Task: Send an email with the signature Aiden Davis with the subject 'Meeting invitation' and the message 'I am following up on our previous conversation.' from softage.1@softage.net to softage.3@softage.net and softage.4@softage.net with an attached document Contract.pdf
Action: Mouse moved to (138, 150)
Screenshot: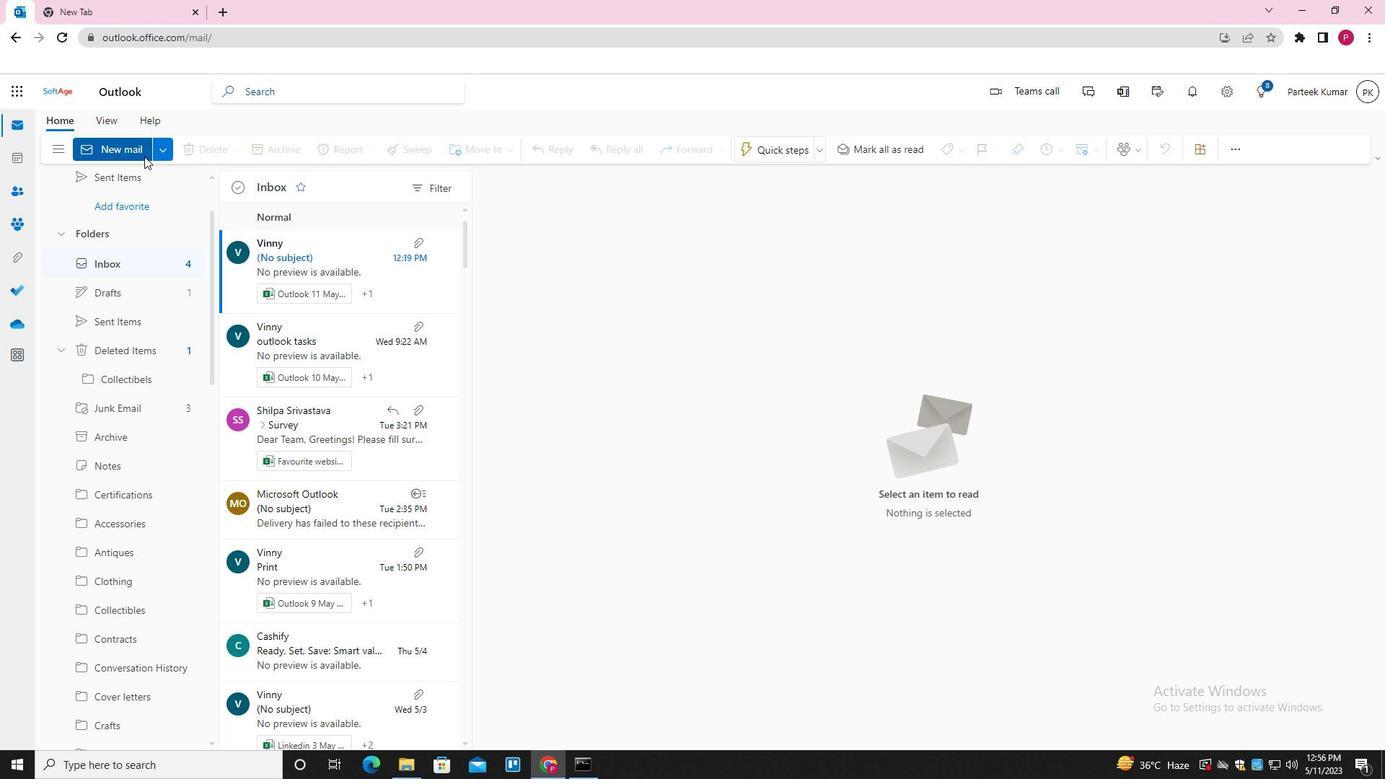 
Action: Mouse pressed left at (138, 150)
Screenshot: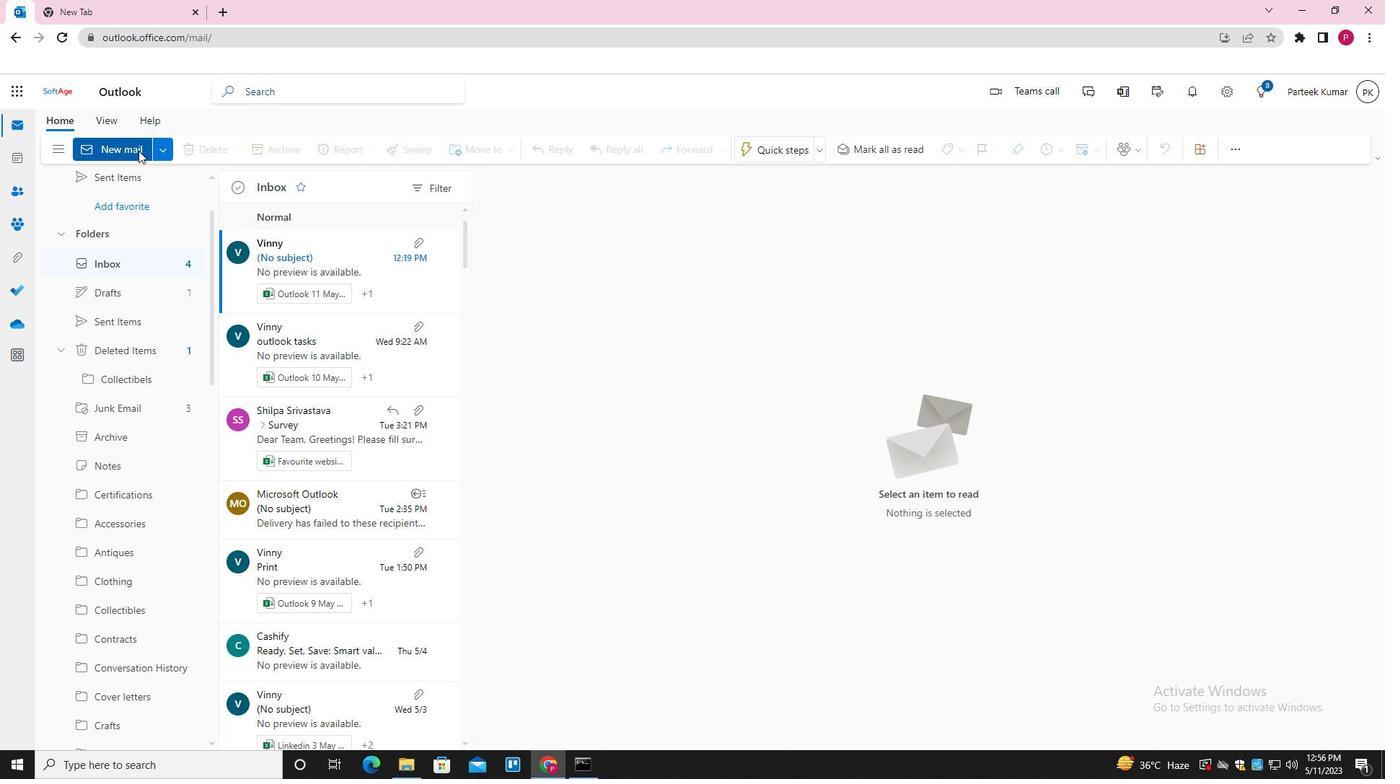 
Action: Mouse moved to (592, 363)
Screenshot: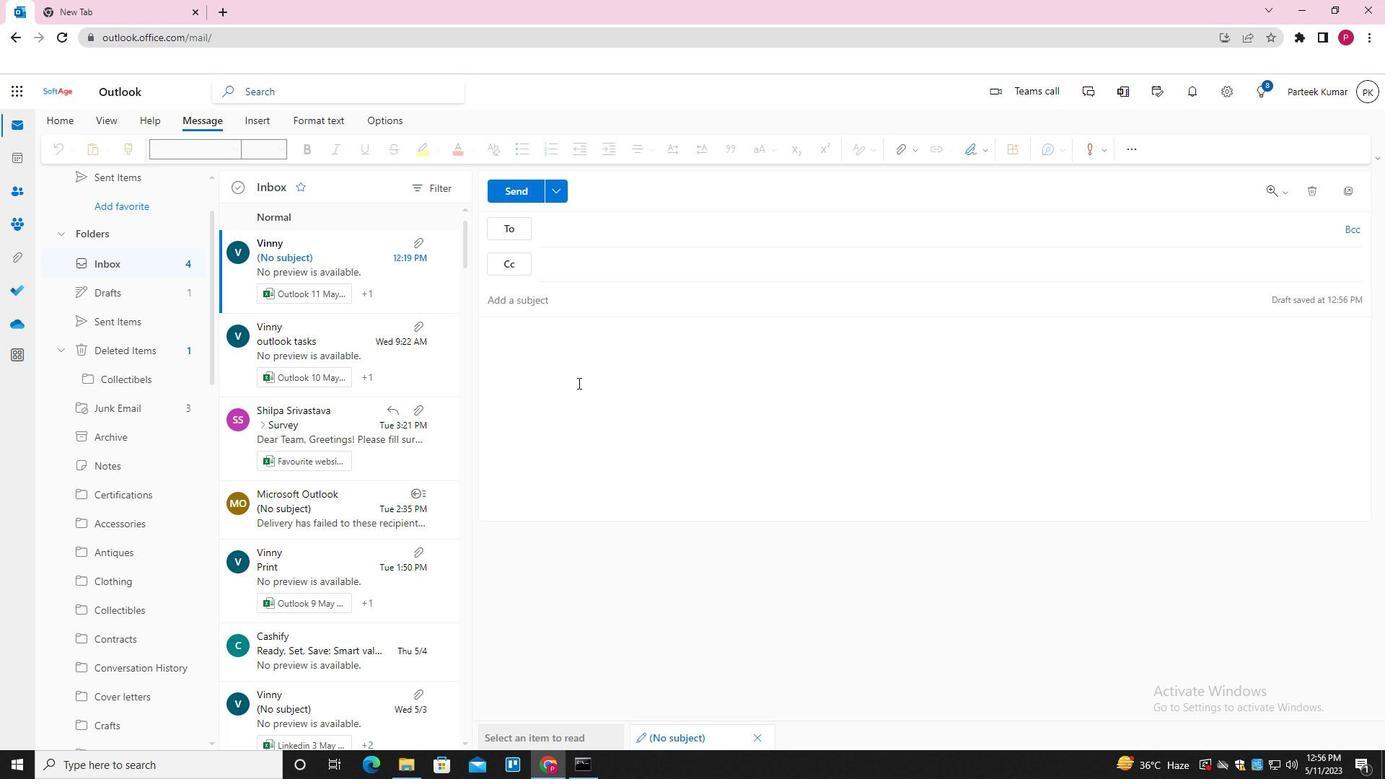 
Action: Mouse pressed left at (592, 363)
Screenshot: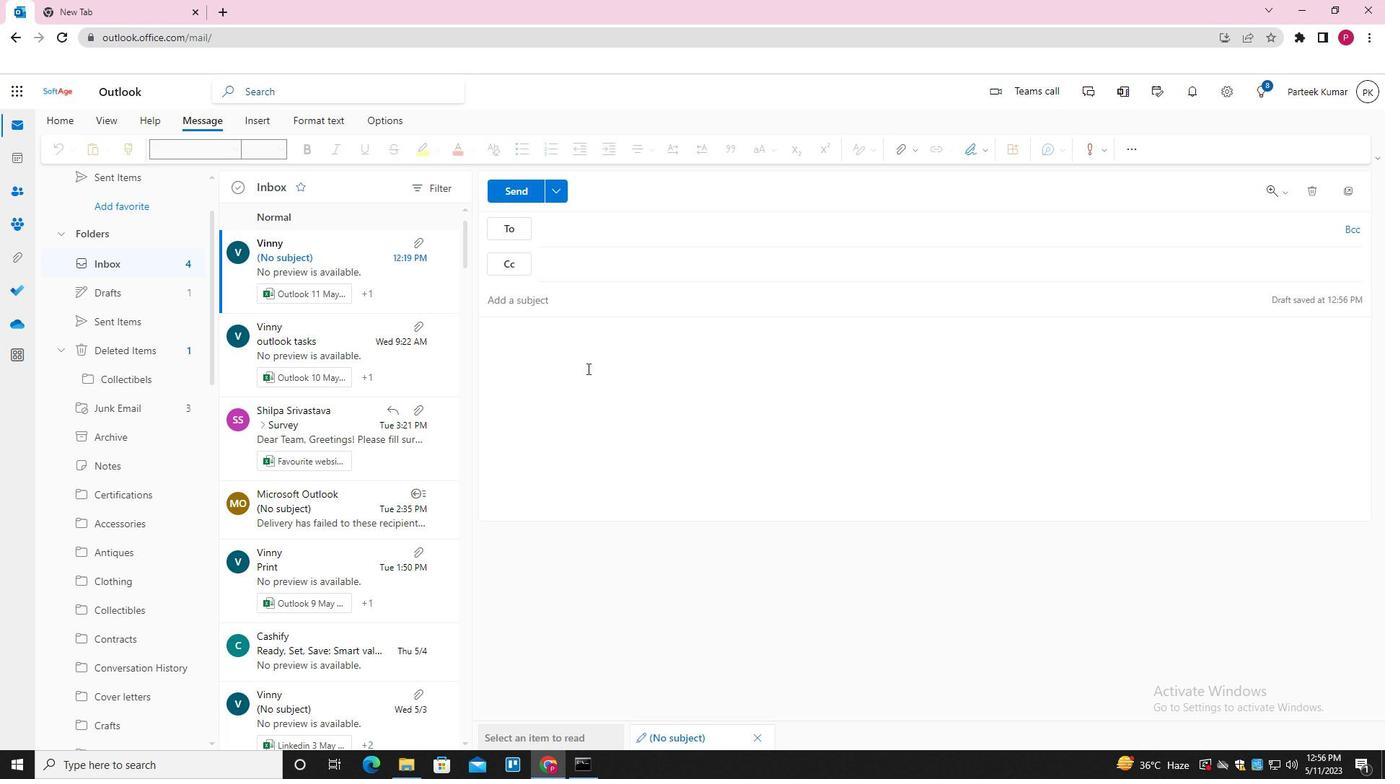 
Action: Mouse moved to (978, 147)
Screenshot: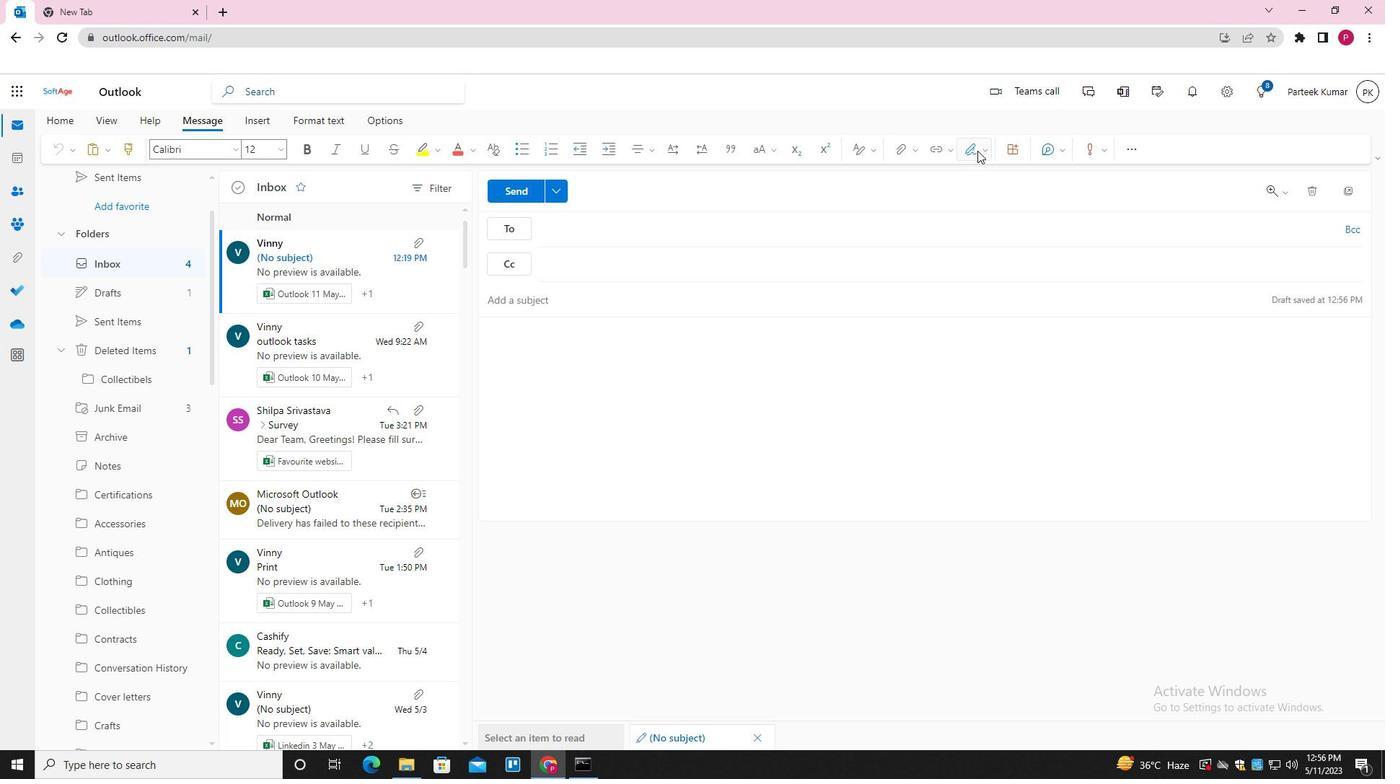 
Action: Mouse pressed left at (978, 147)
Screenshot: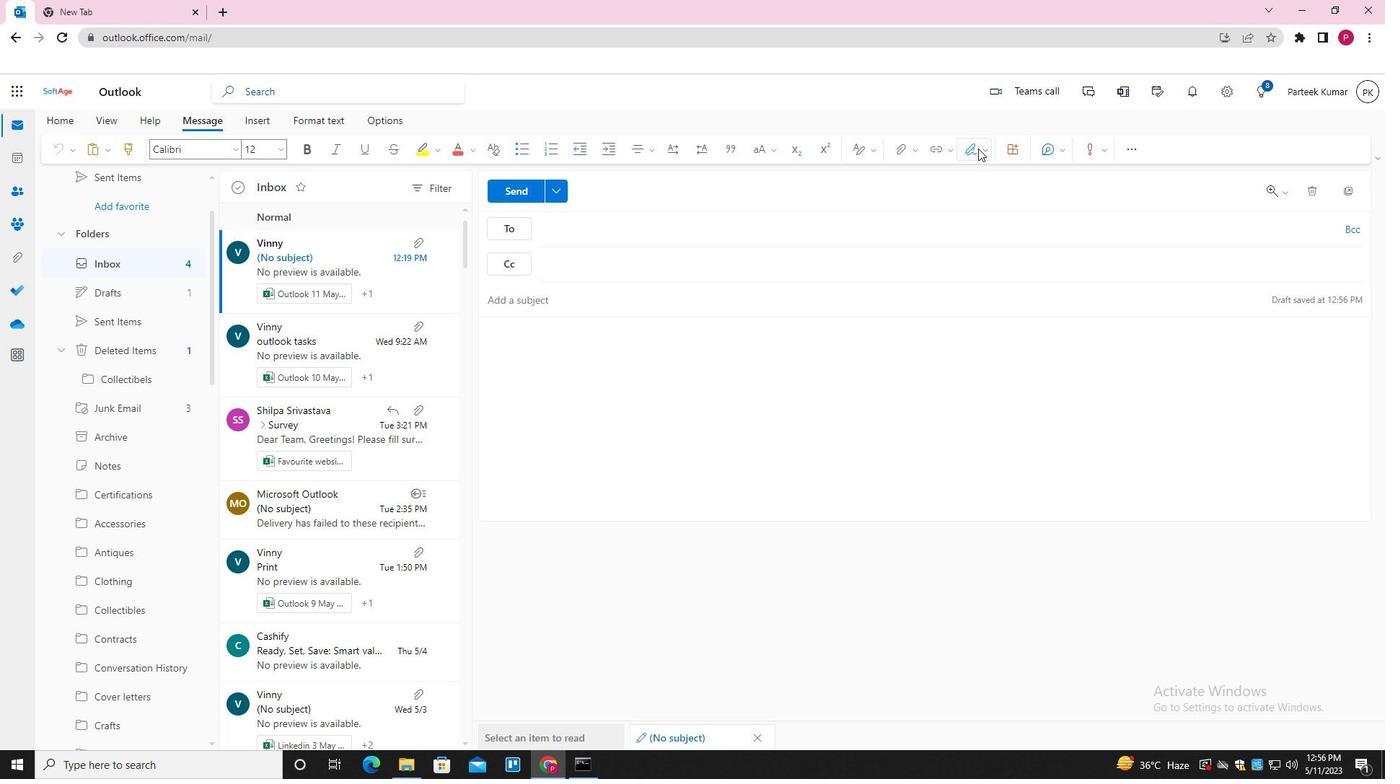 
Action: Mouse moved to (946, 212)
Screenshot: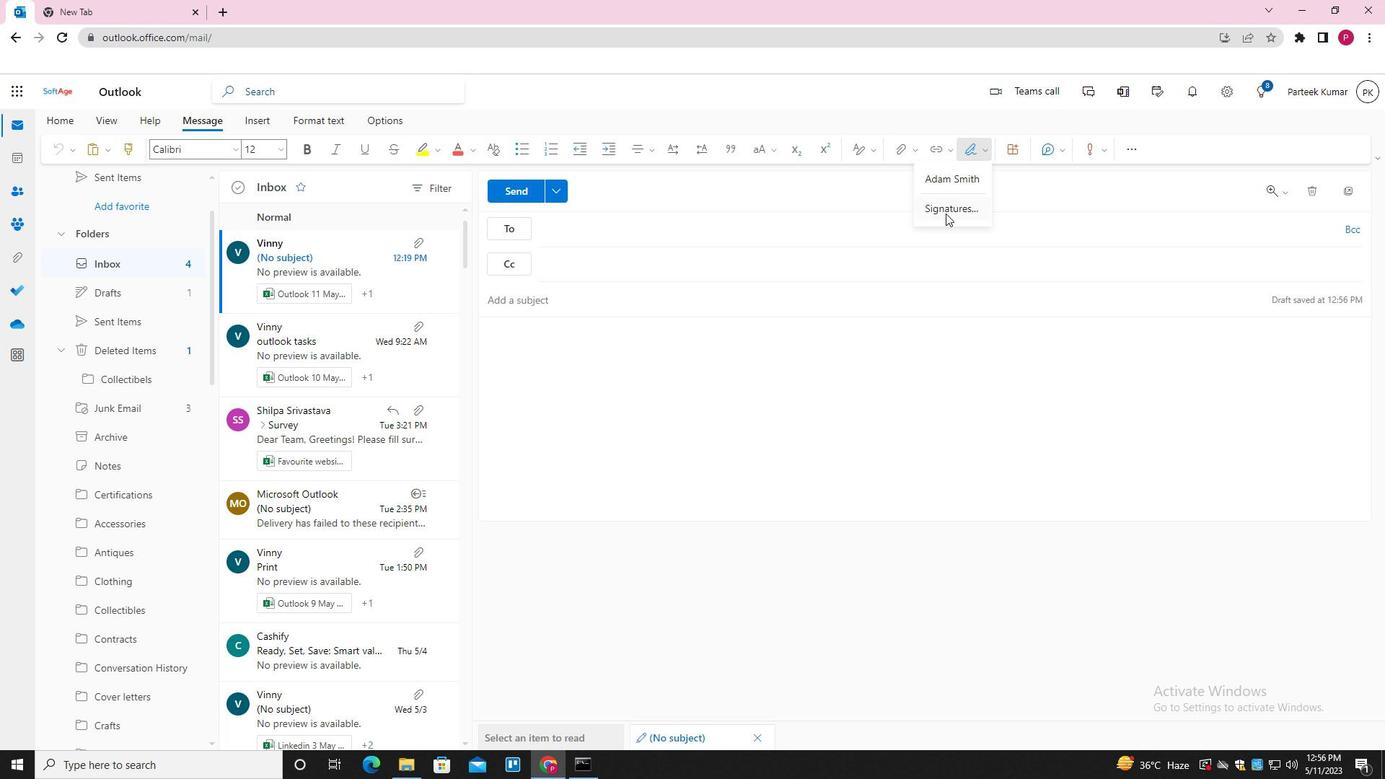 
Action: Mouse pressed left at (946, 212)
Screenshot: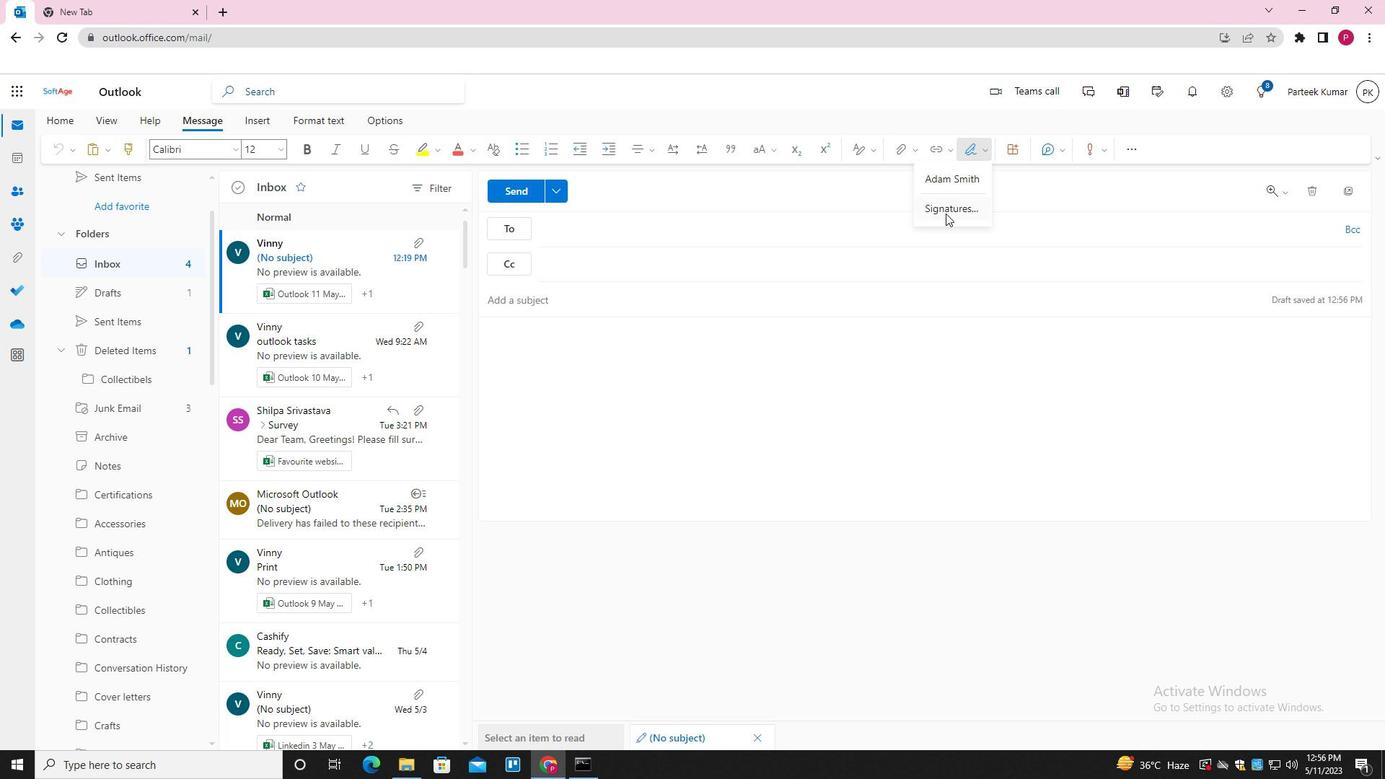 
Action: Mouse moved to (981, 258)
Screenshot: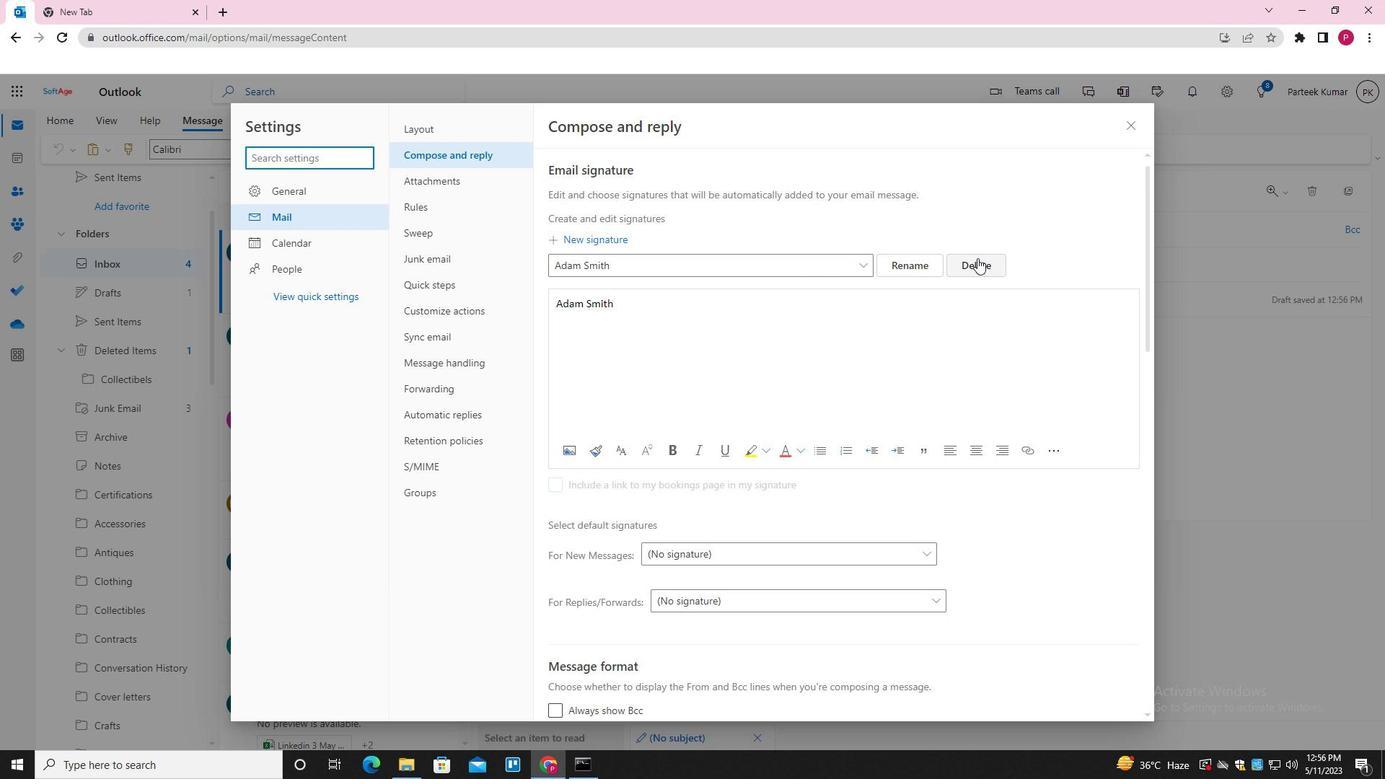 
Action: Mouse pressed left at (981, 258)
Screenshot: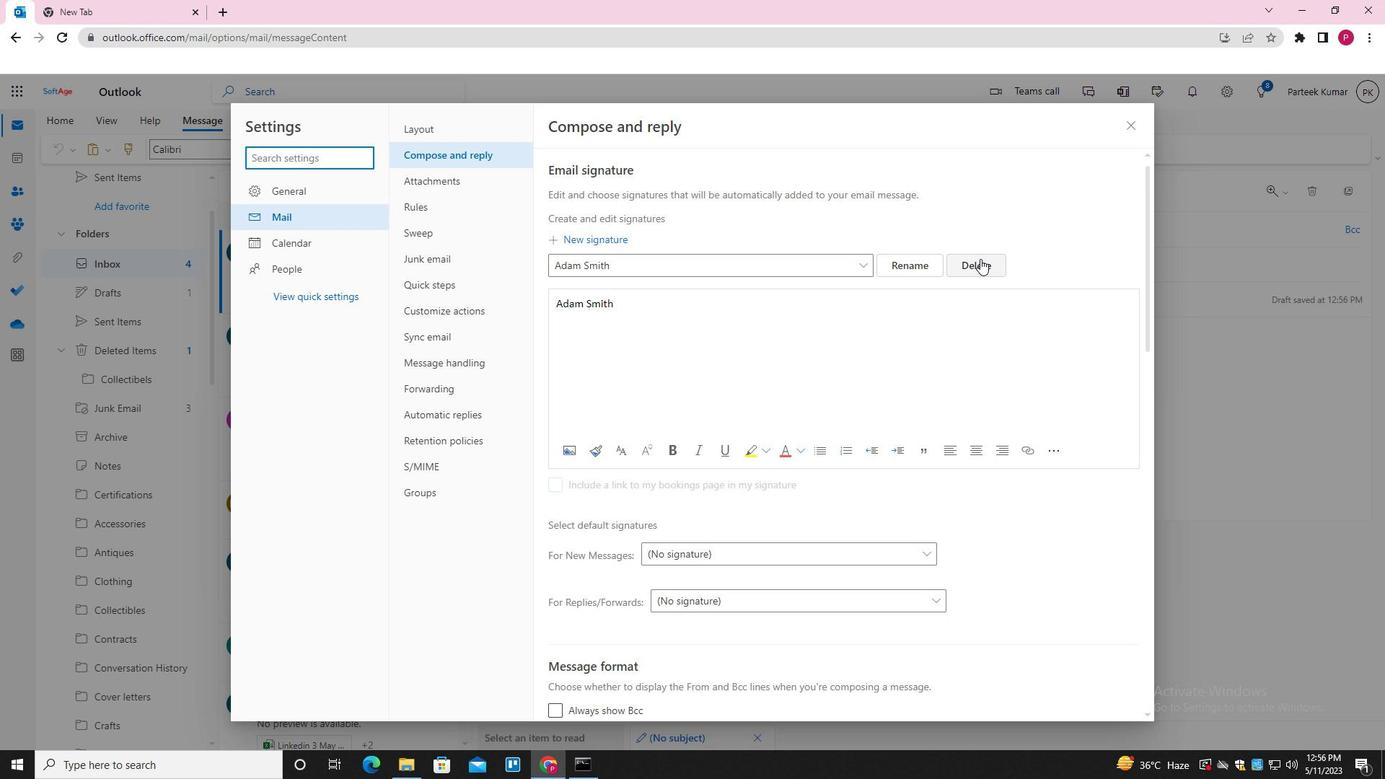 
Action: Mouse moved to (693, 266)
Screenshot: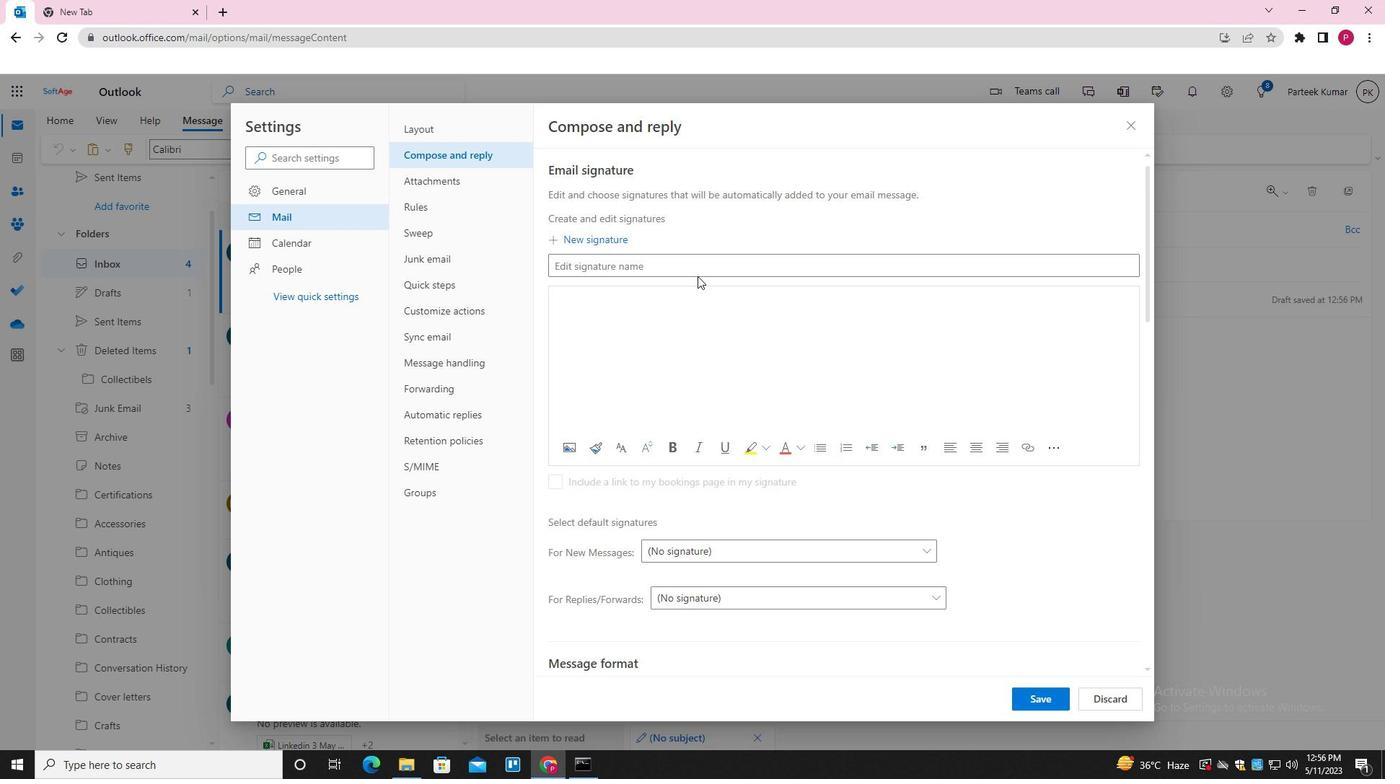 
Action: Mouse pressed left at (693, 266)
Screenshot: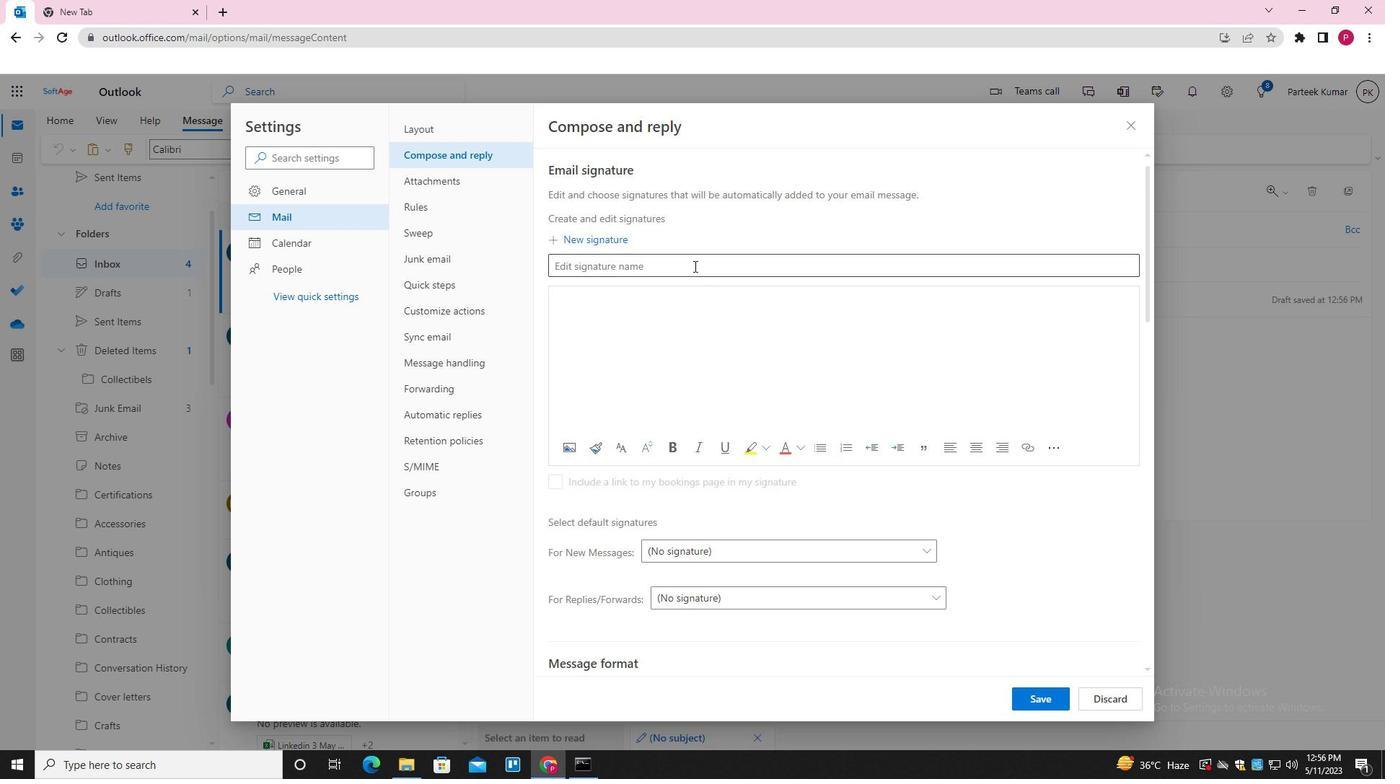 
Action: Key pressed <Key.shift>AIDEN<Key.space><Key.shift>DAVIS<Key.space>
Screenshot: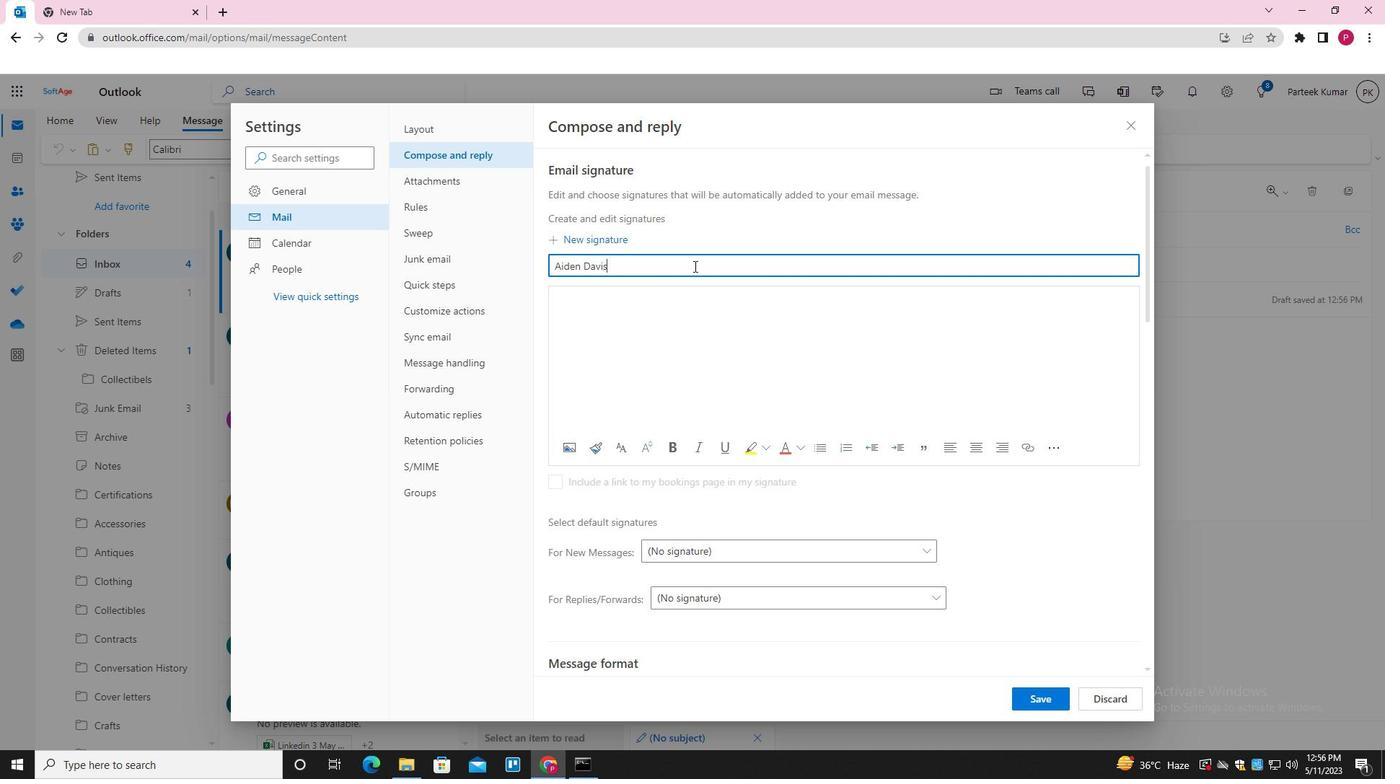 
Action: Mouse moved to (683, 306)
Screenshot: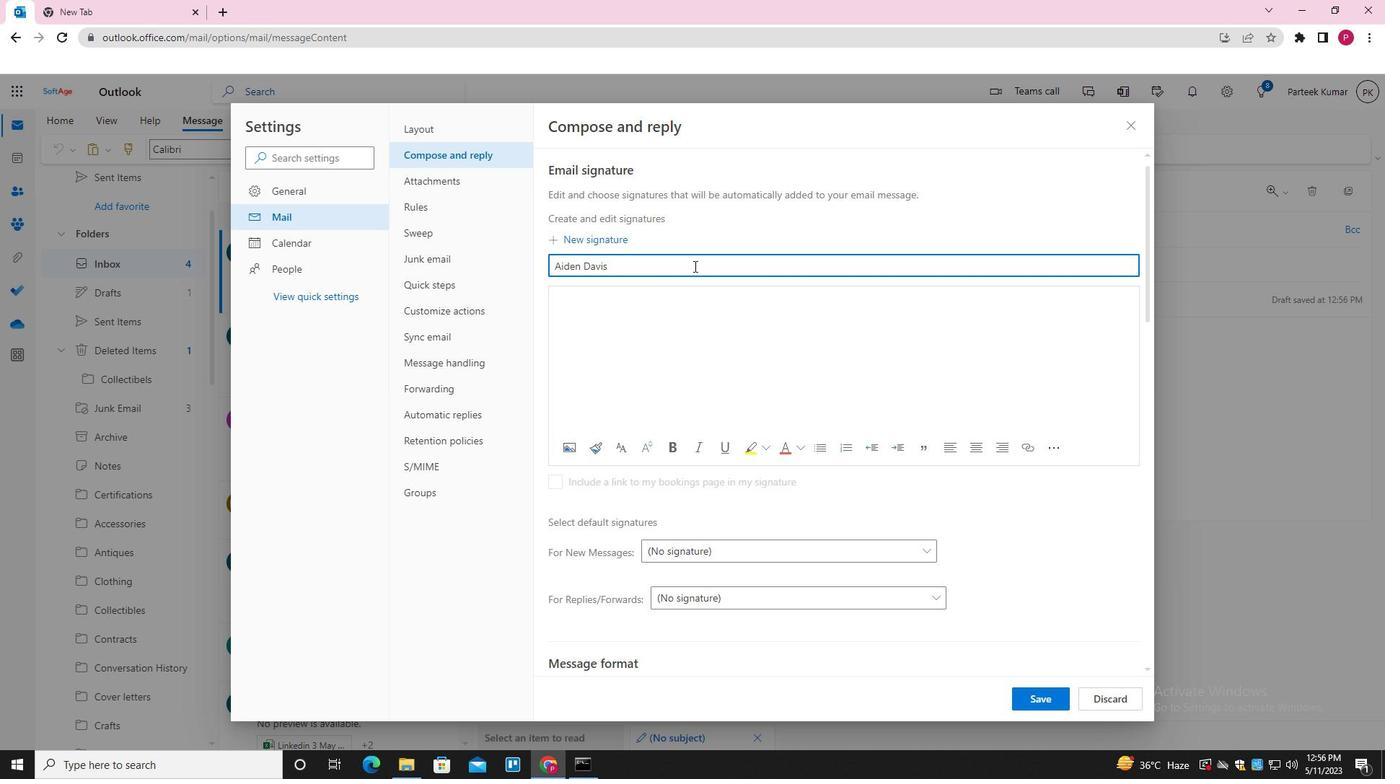 
Action: Mouse pressed left at (683, 306)
Screenshot: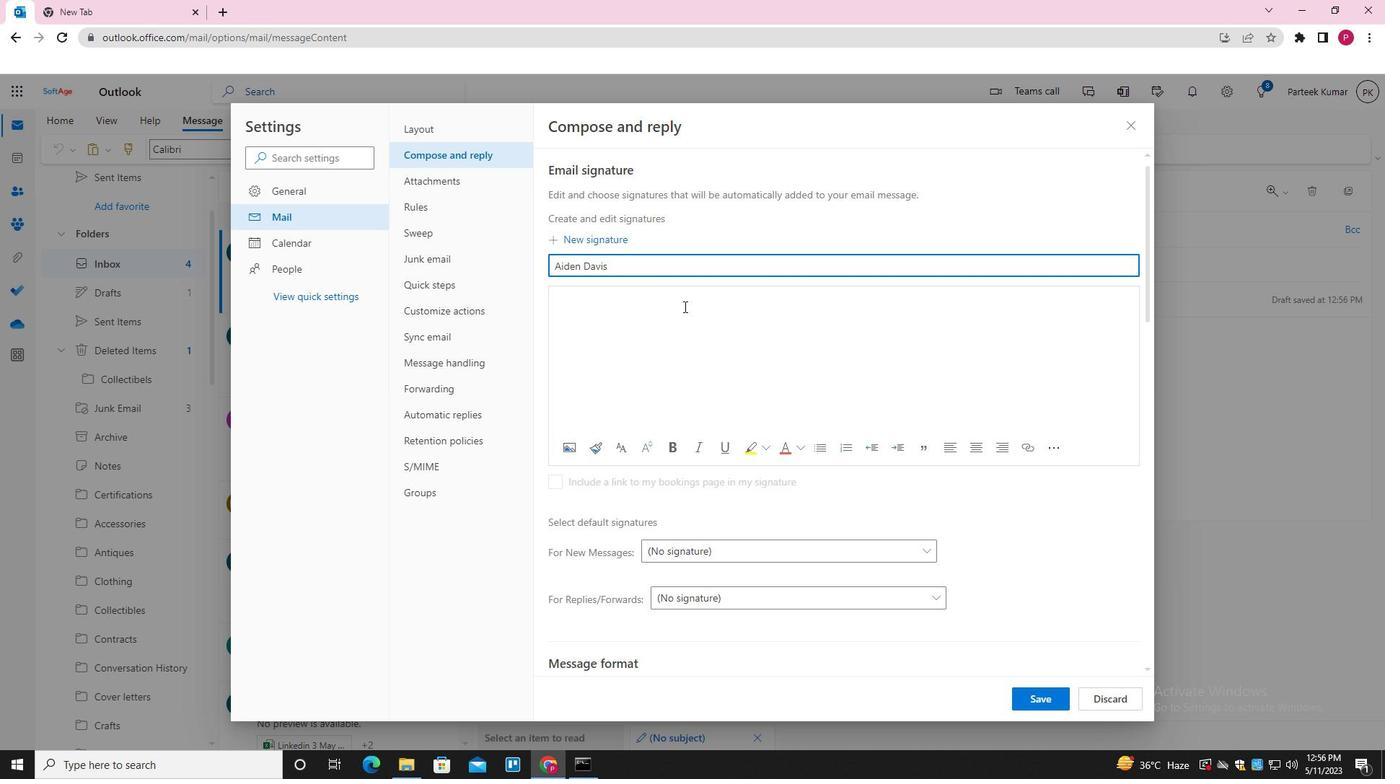 
Action: Key pressed <Key.shift>AIDEN<Key.space><Key.shift>DAVIS<Key.space>
Screenshot: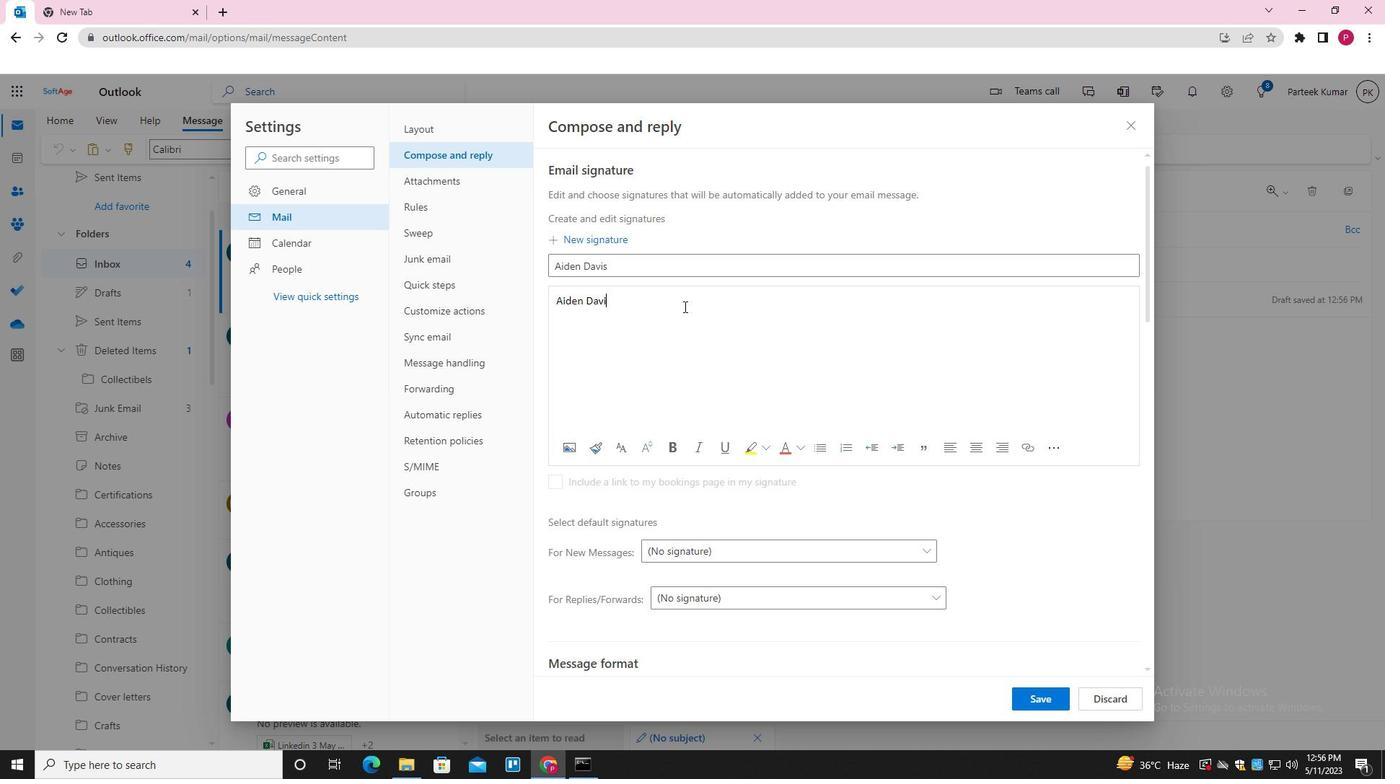 
Action: Mouse moved to (1041, 701)
Screenshot: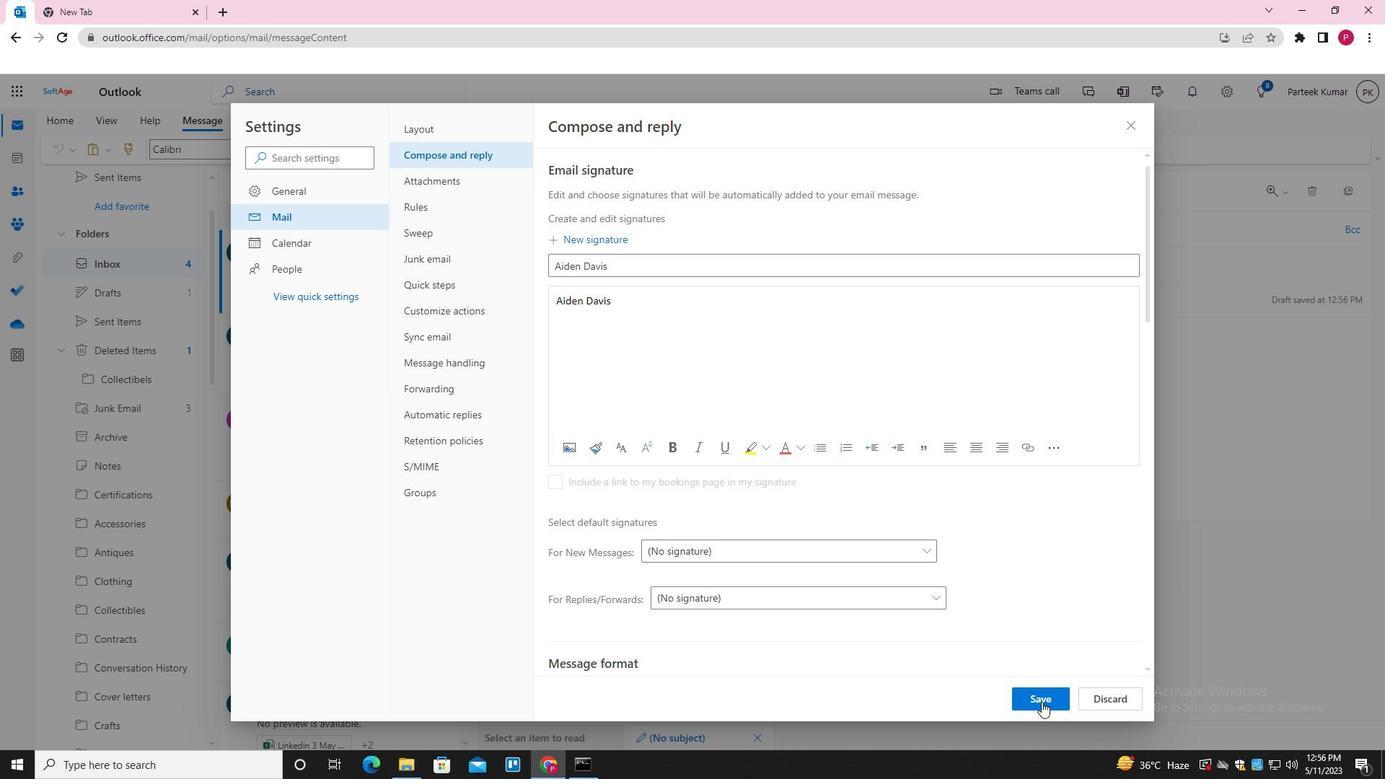 
Action: Mouse pressed left at (1041, 701)
Screenshot: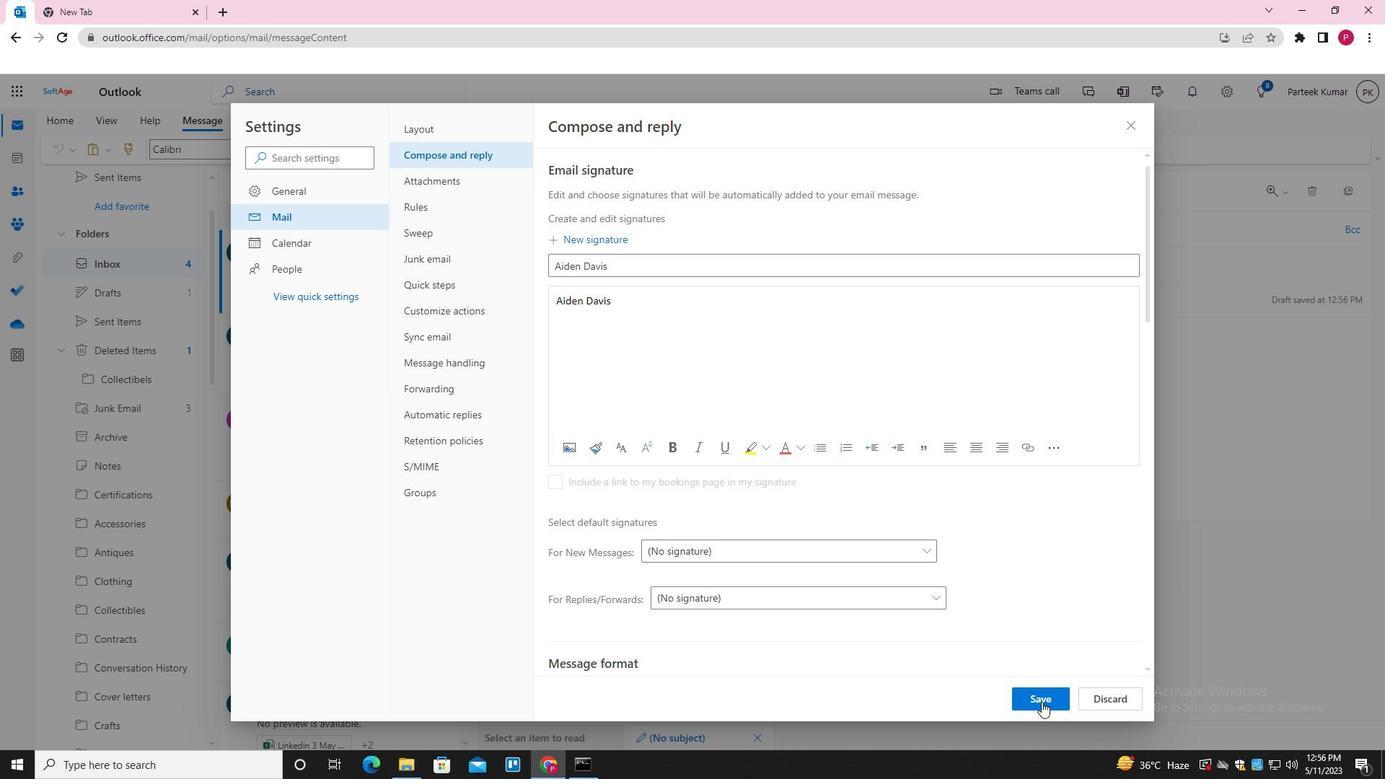 
Action: Mouse moved to (1126, 126)
Screenshot: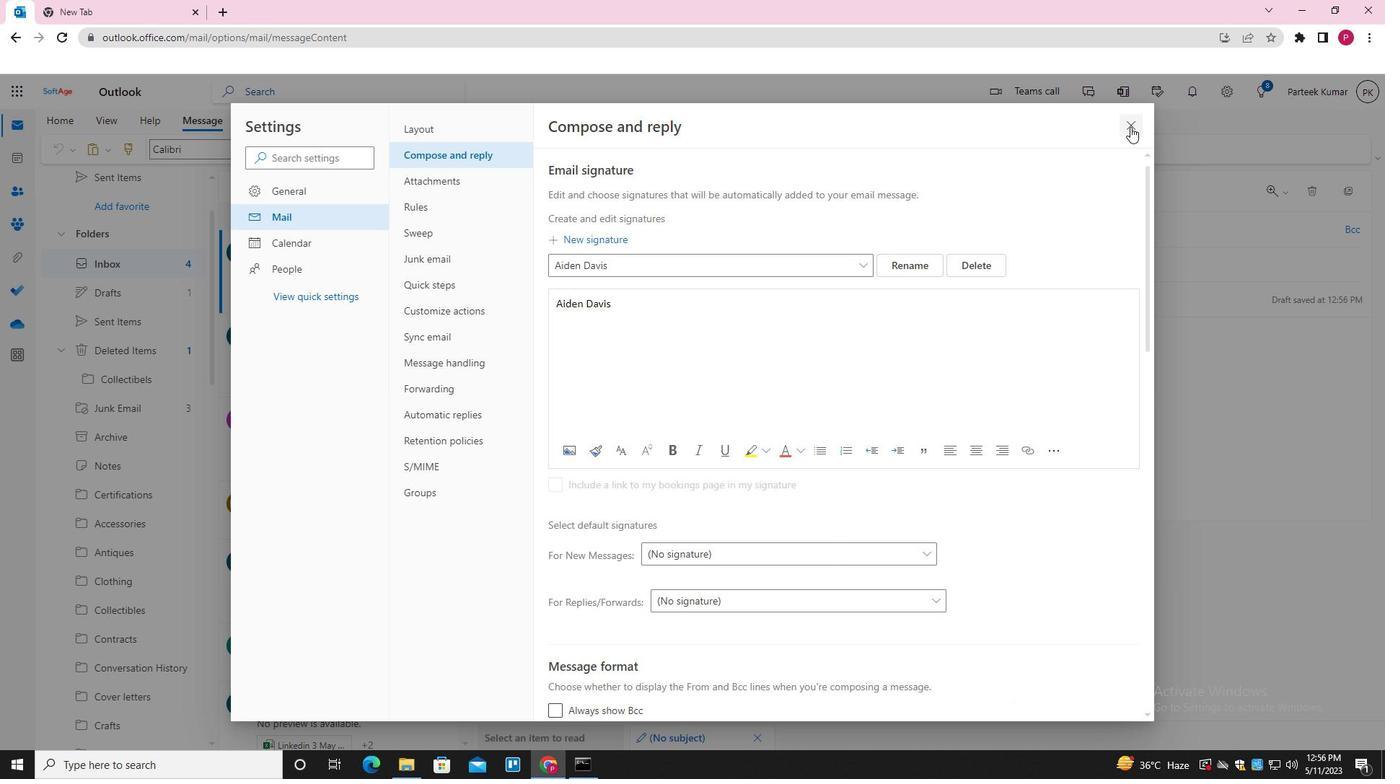 
Action: Mouse pressed left at (1126, 126)
Screenshot: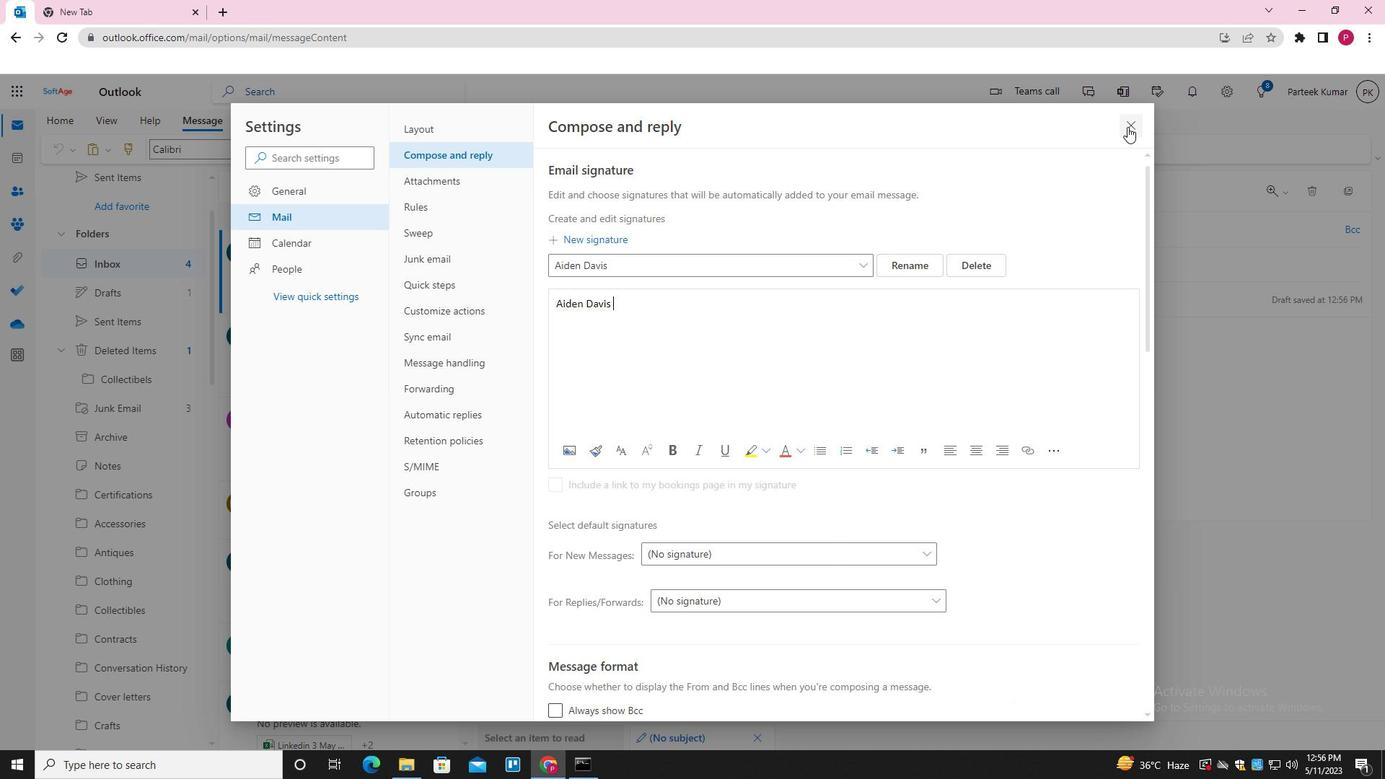 
Action: Mouse moved to (712, 352)
Screenshot: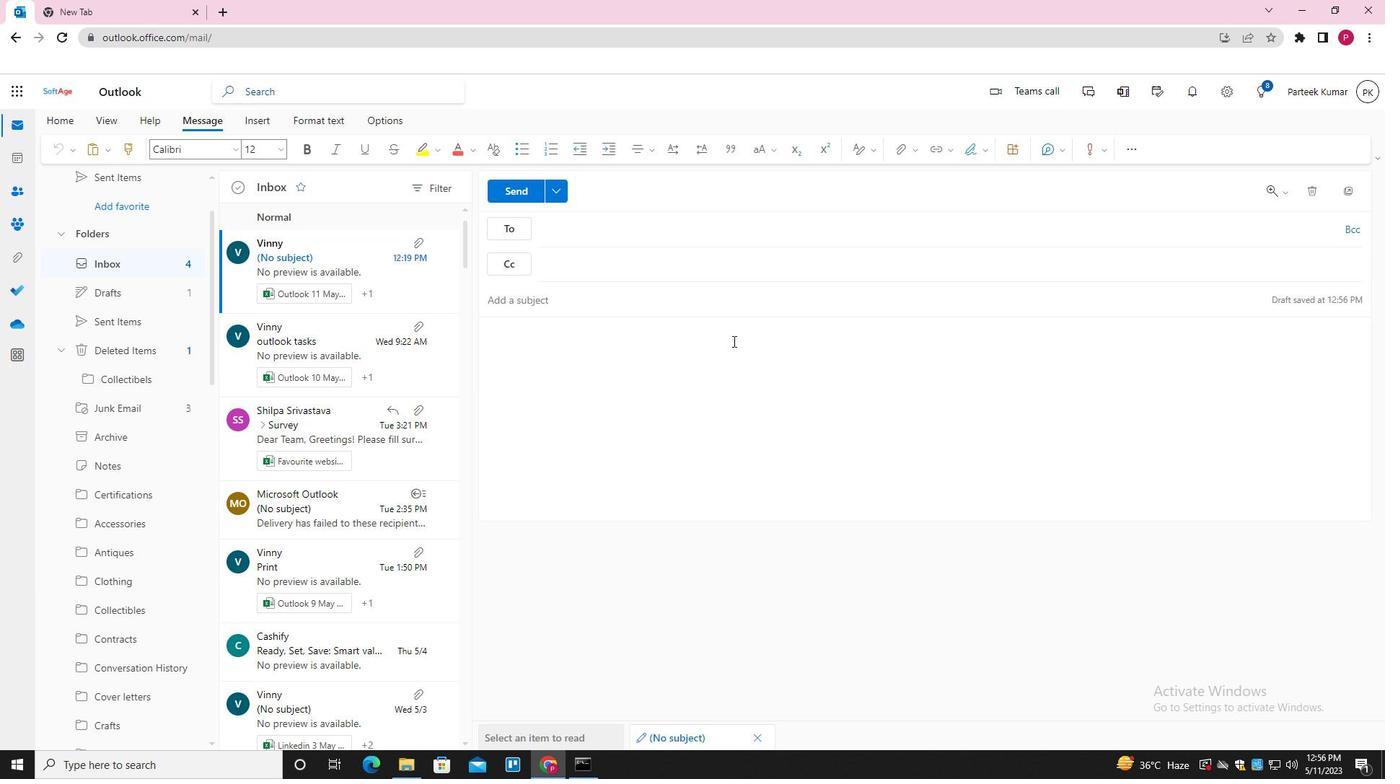 
Action: Mouse pressed left at (712, 352)
Screenshot: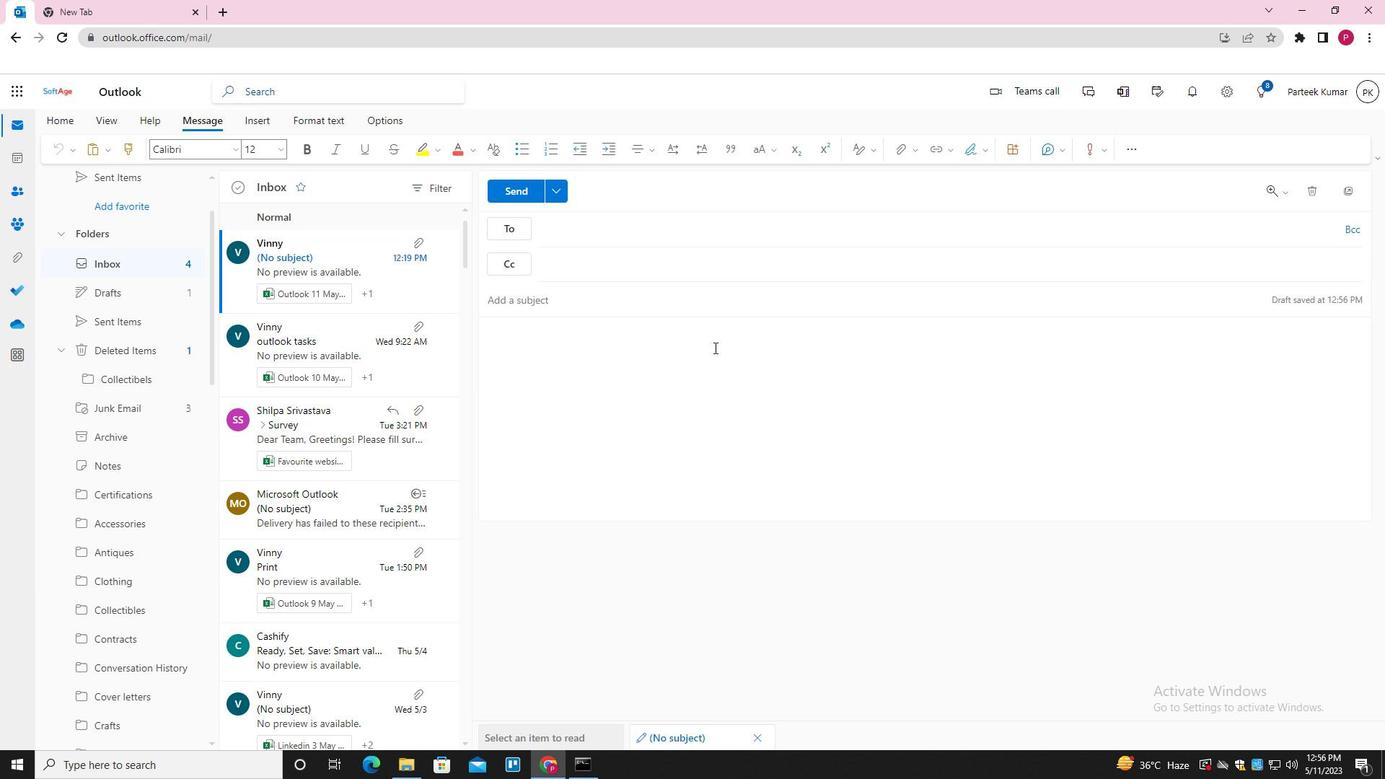 
Action: Mouse moved to (987, 148)
Screenshot: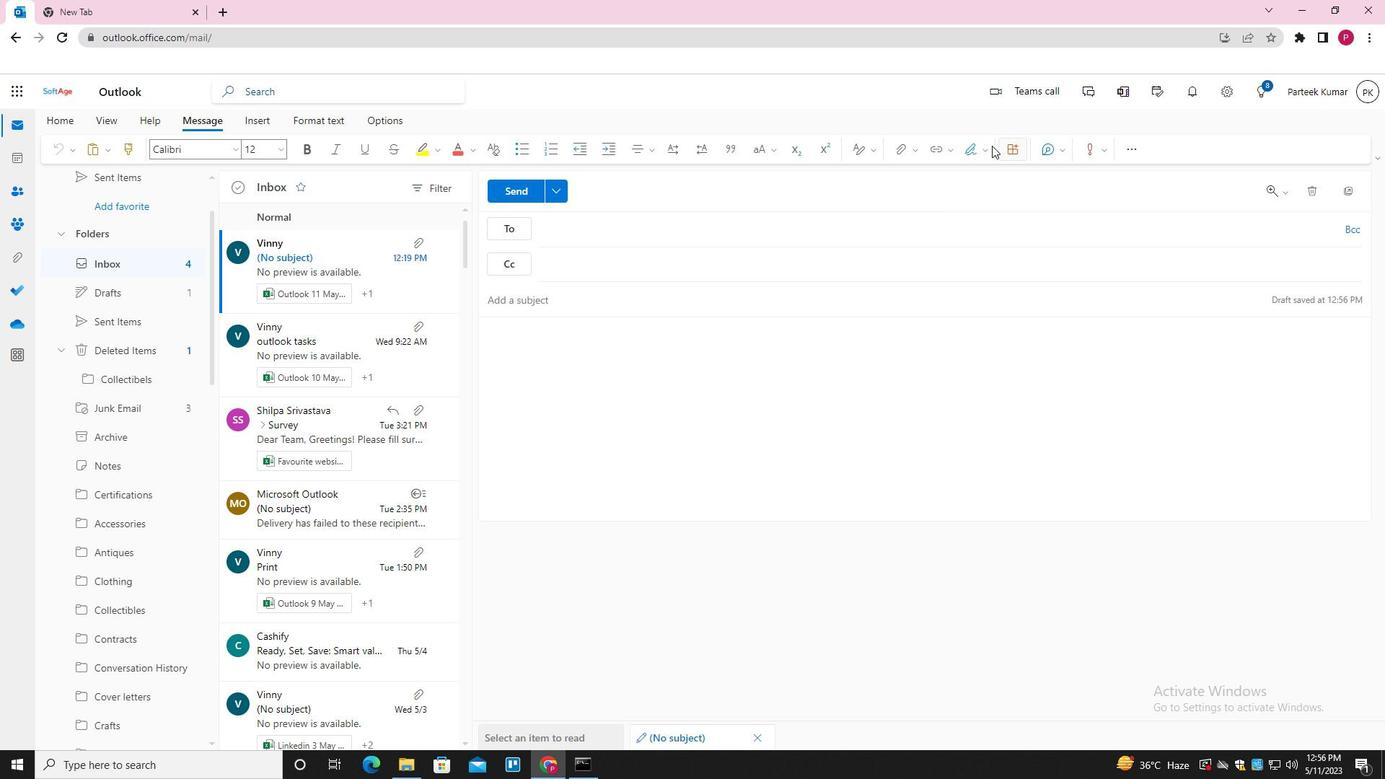 
Action: Mouse pressed left at (987, 148)
Screenshot: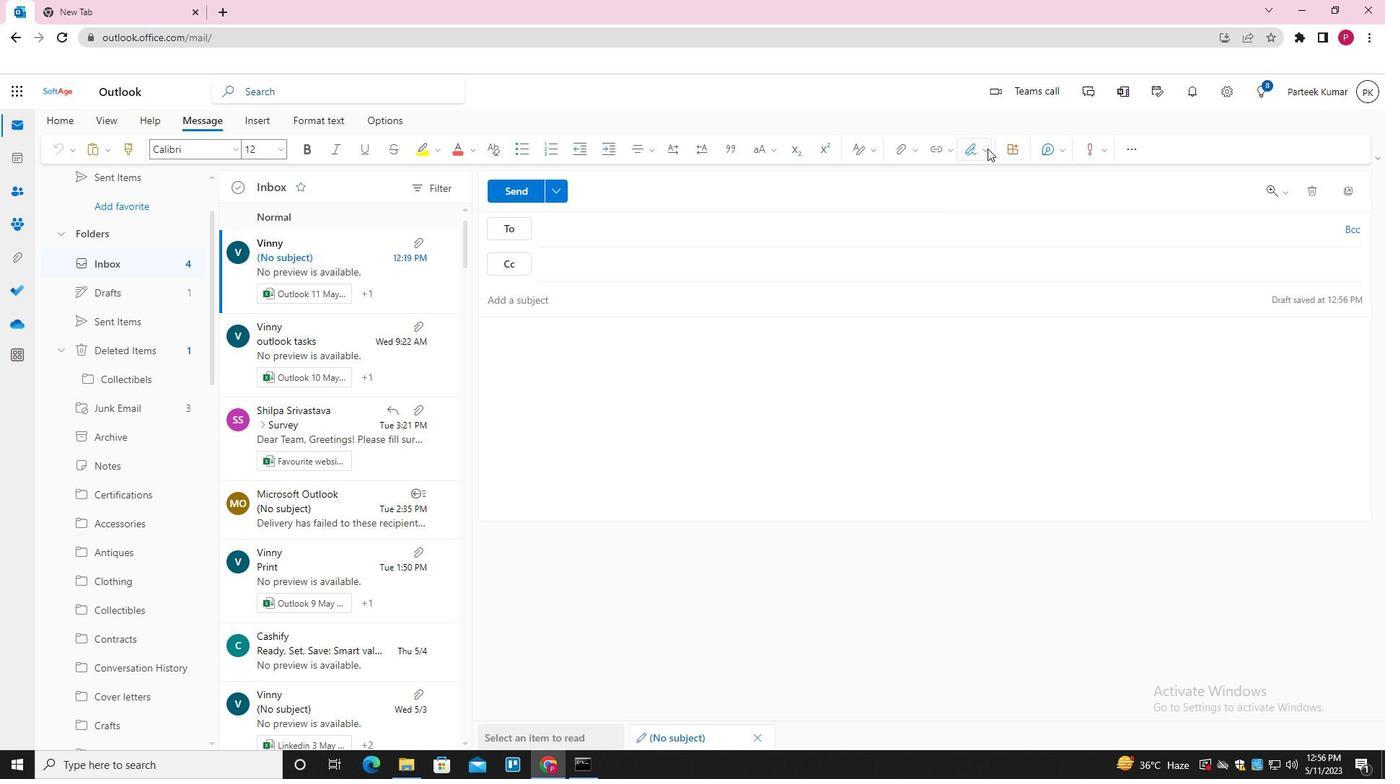 
Action: Mouse moved to (958, 181)
Screenshot: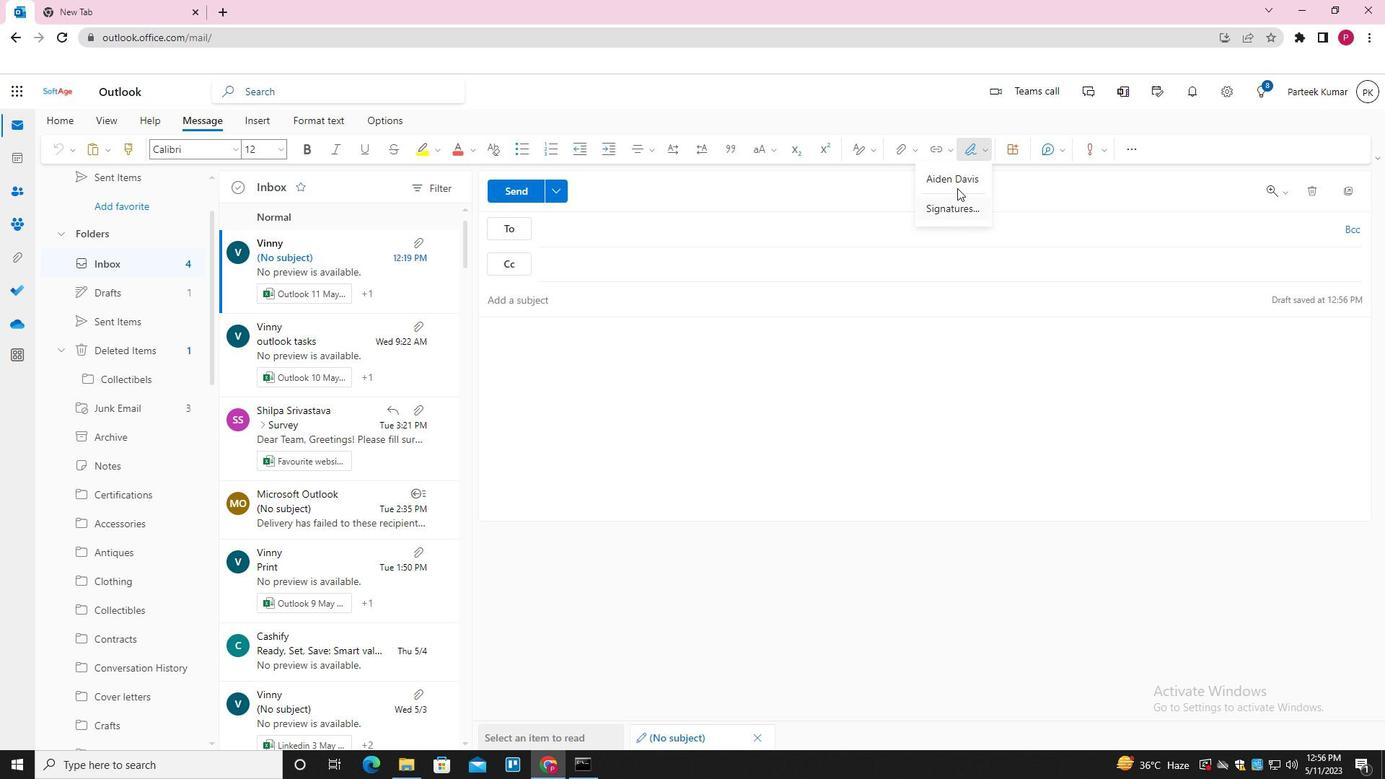 
Action: Mouse pressed left at (958, 181)
Screenshot: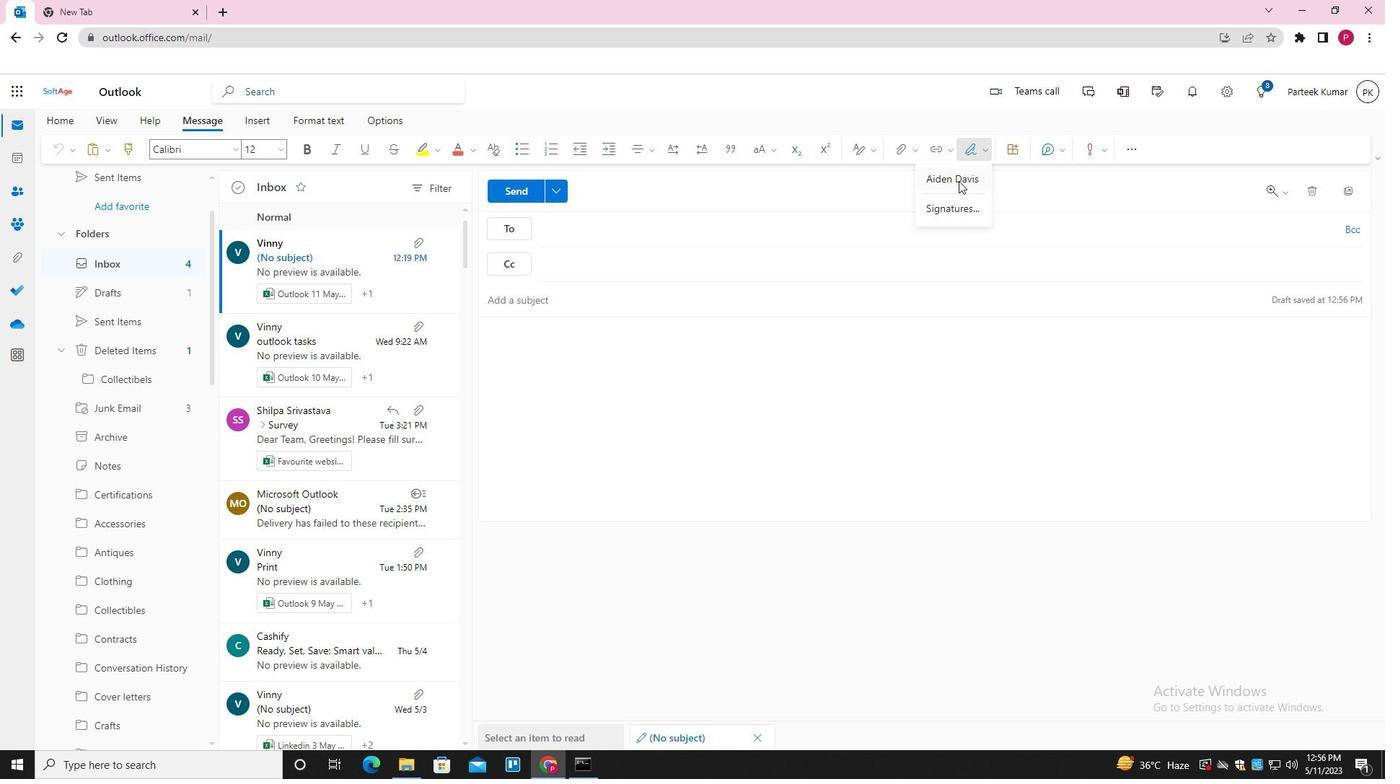 
Action: Mouse moved to (561, 302)
Screenshot: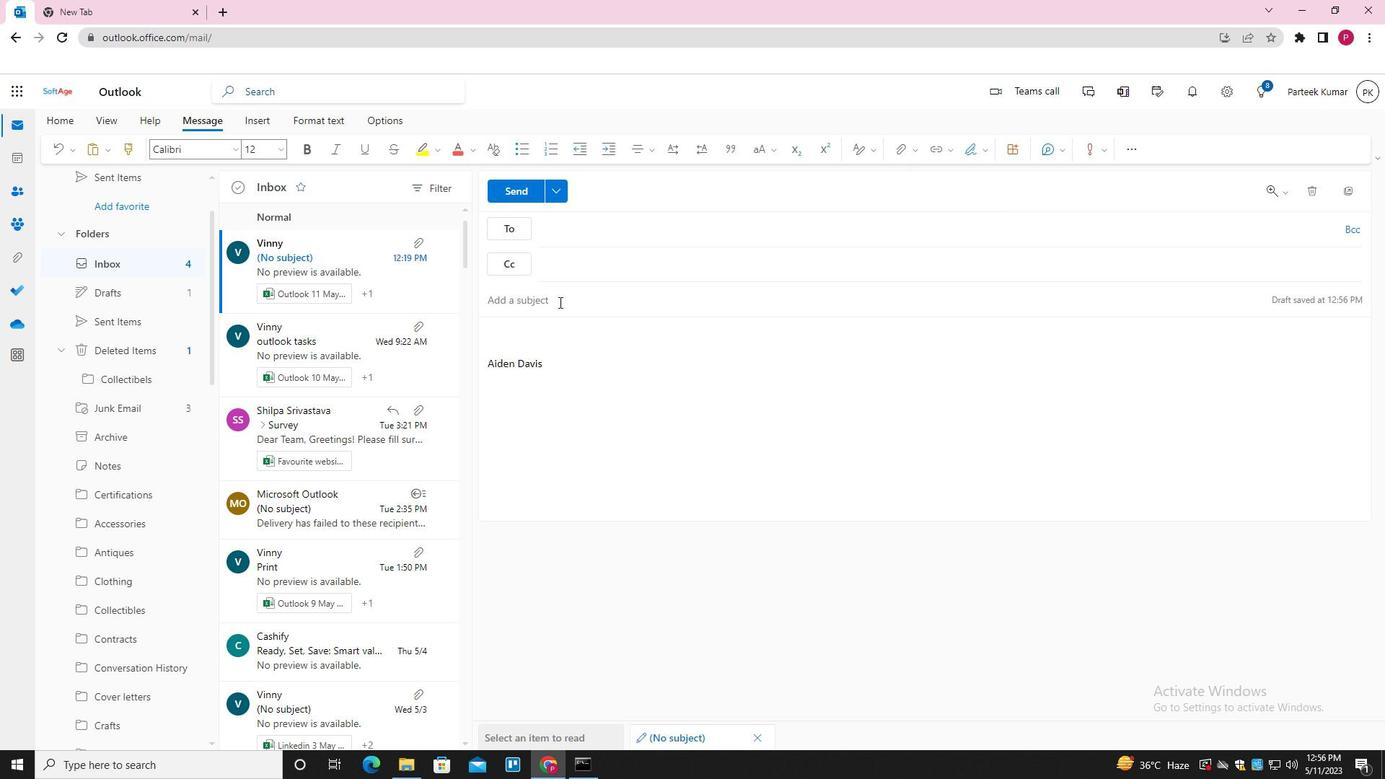 
Action: Mouse pressed left at (561, 302)
Screenshot: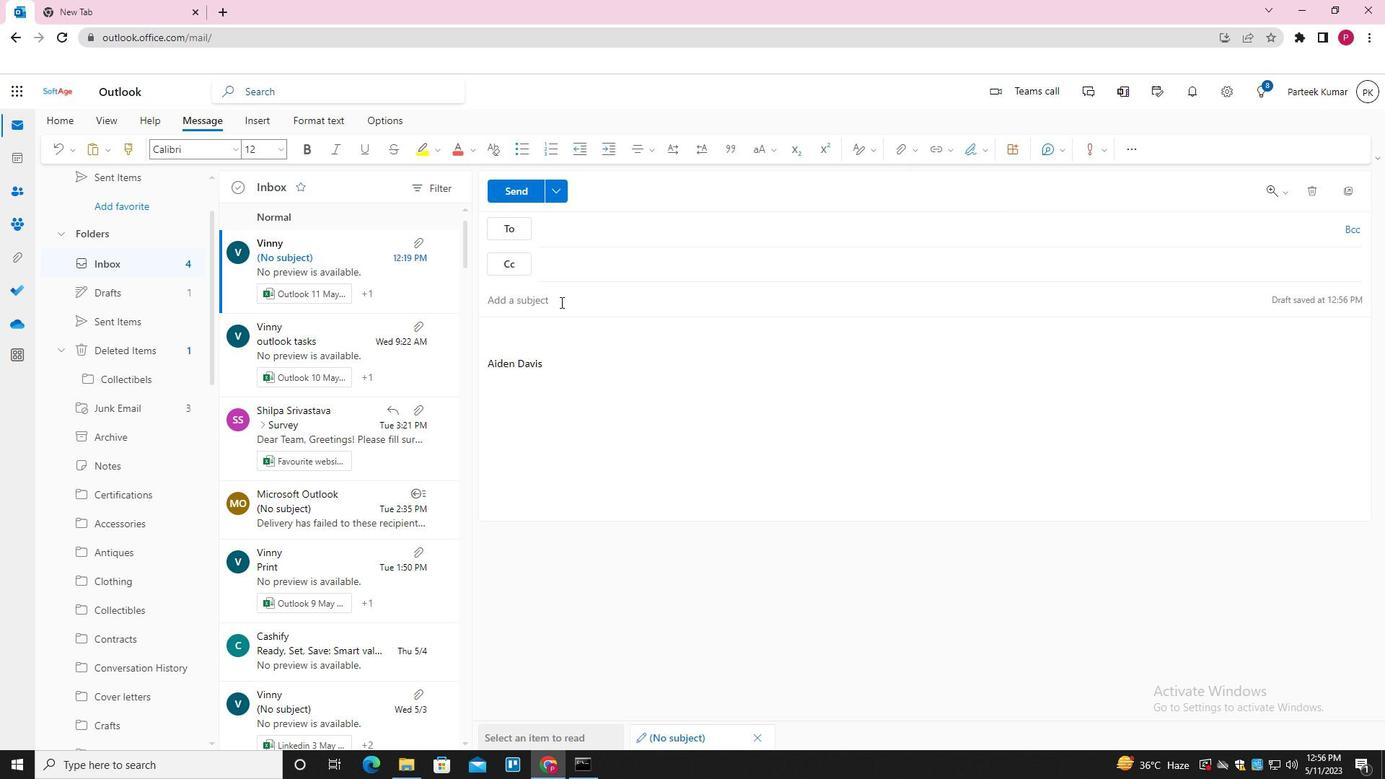 
Action: Key pressed <Key.shift>MEETING<Key.space>INVITATION
Screenshot: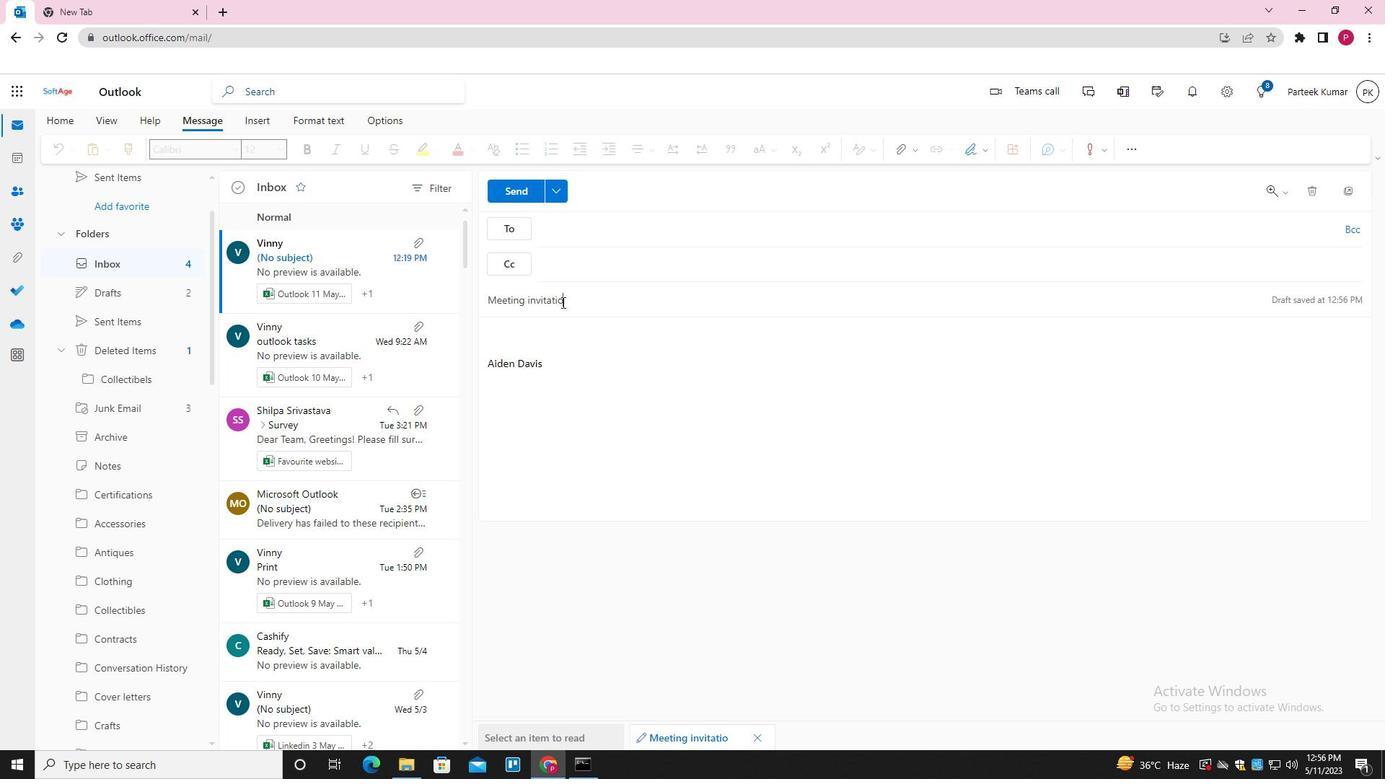 
Action: Mouse moved to (569, 341)
Screenshot: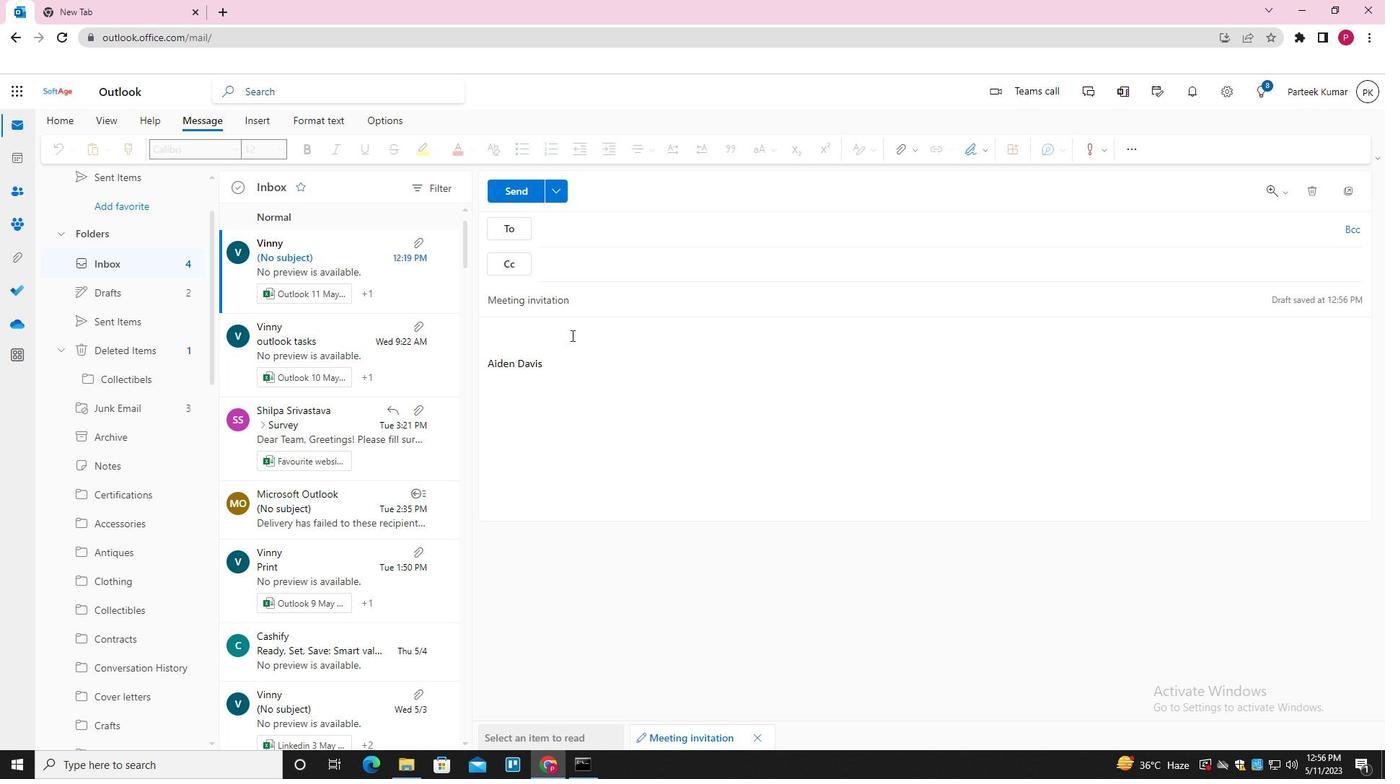 
Action: Mouse pressed left at (569, 341)
Screenshot: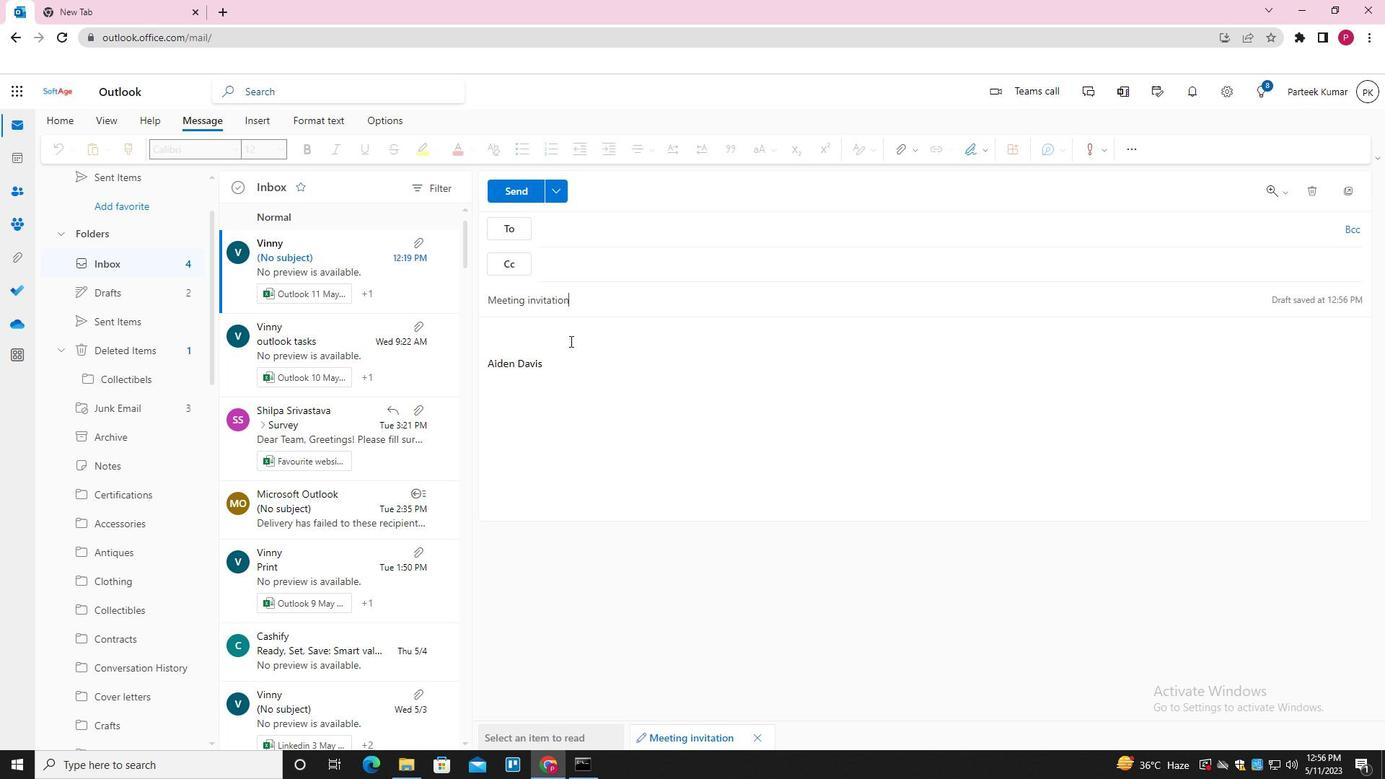 
Action: Mouse moved to (569, 338)
Screenshot: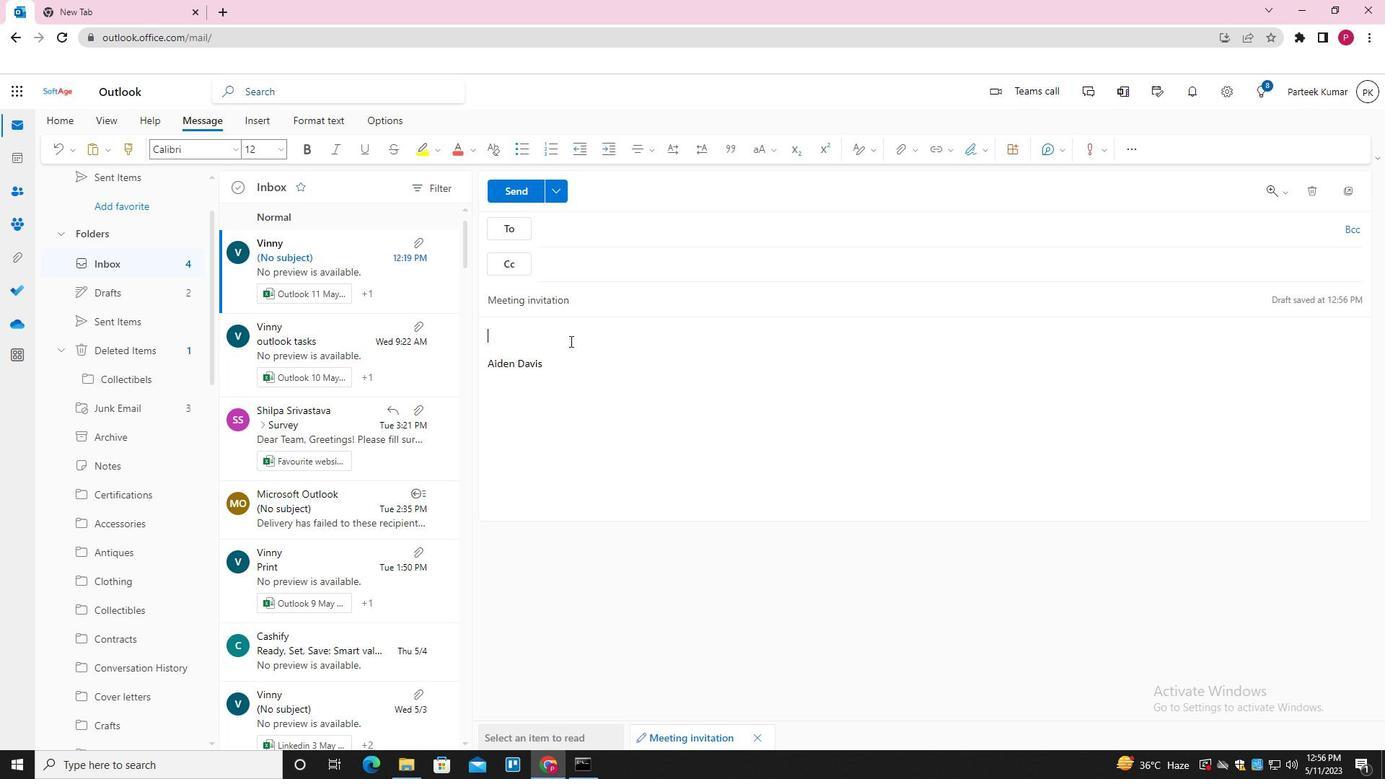 
Action: Key pressed <Key.shift>I<Key.space>AM<Key.space>FOLLOE<Key.backspace>WING<Key.space>UP<Key.space>ON<Key.space>YOUR<Key.space><Key.backspace><Key.backspace><Key.backspace><Key.backspace><Key.backspace>OUR<Key.space>PREVIOUS<Key.space>CONVERSATION<Key.space>
Screenshot: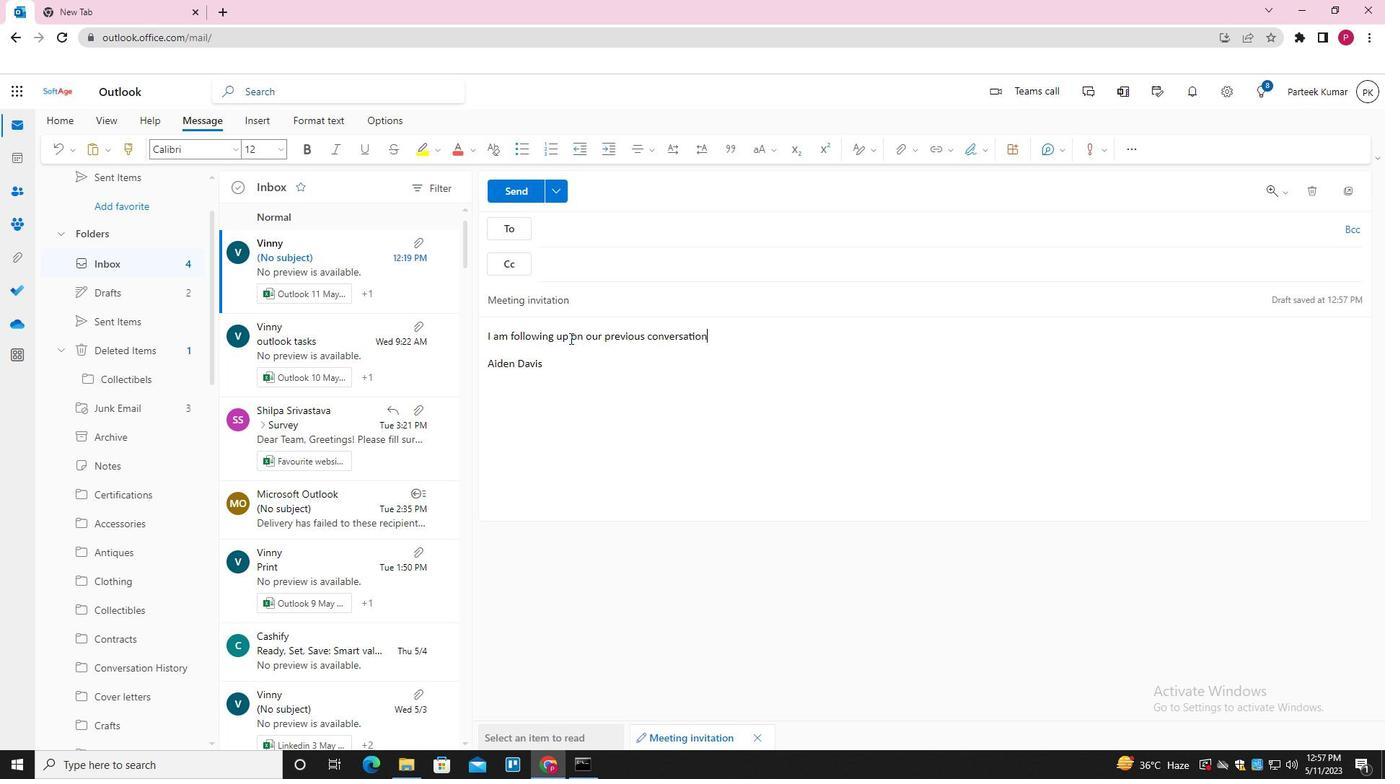 
Action: Mouse moved to (626, 227)
Screenshot: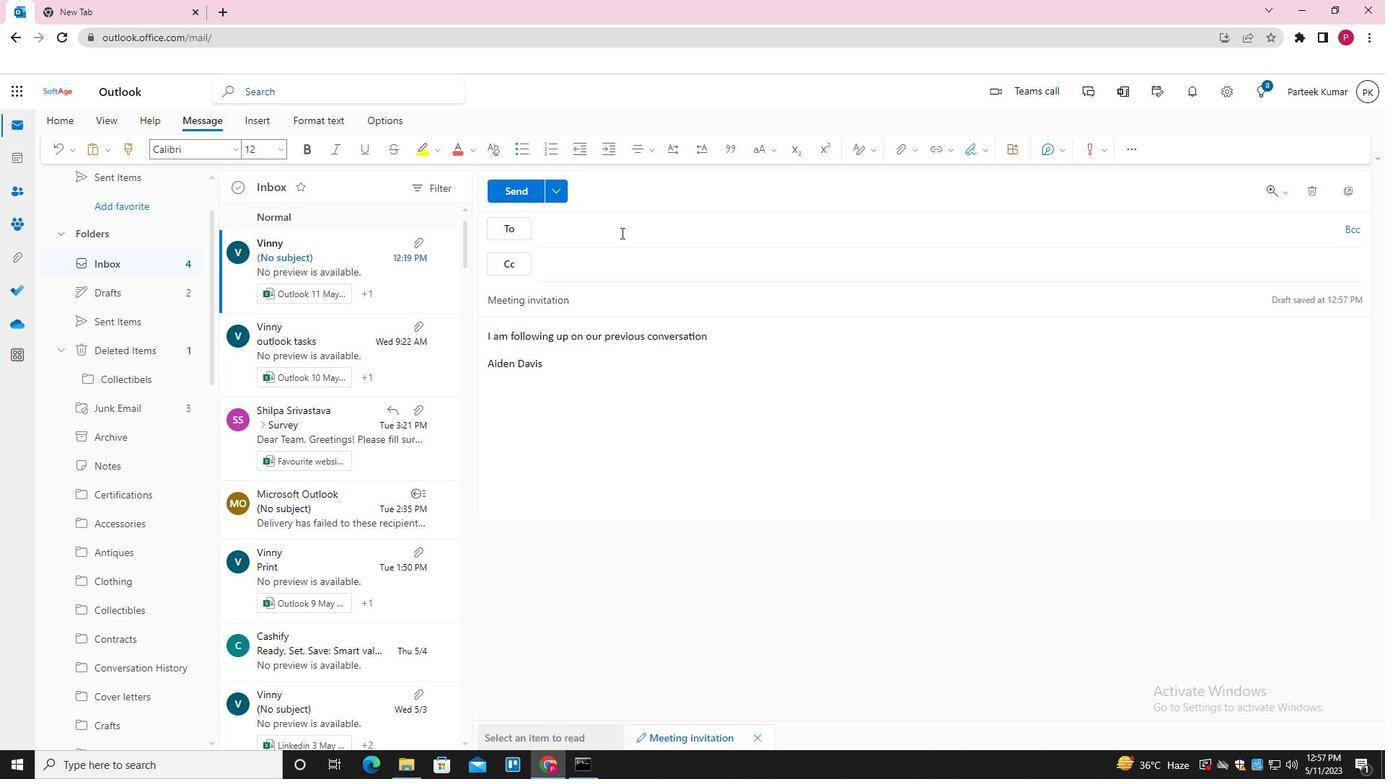 
Action: Mouse pressed left at (626, 227)
Screenshot: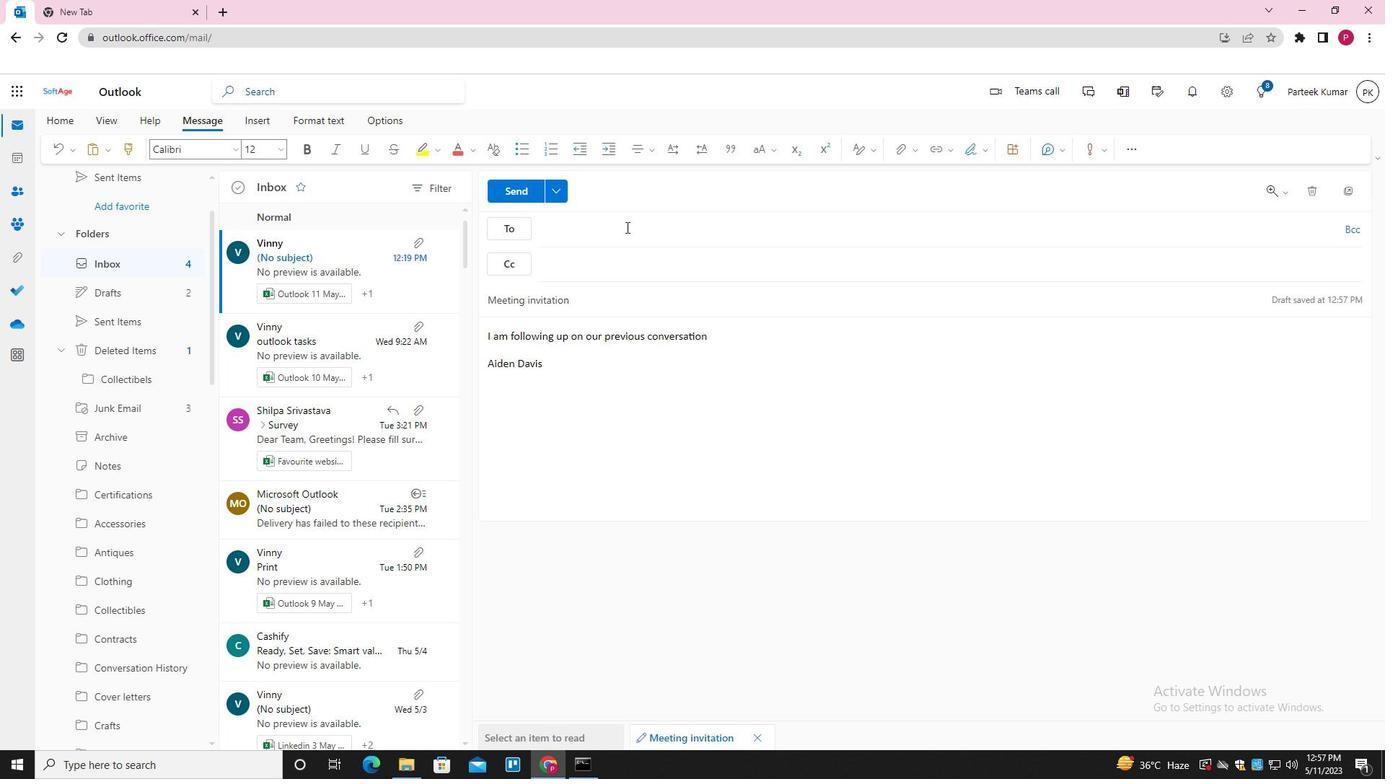 
Action: Key pressed <Key.shift>SOFTAGE.3<Key.shift>@SOFTAGE.NW<Key.backspace>ET<Key.enter>SOFTAGE.4<Key.shift>@SOG<Key.backspace>FTAGE.NET<Key.enter>
Screenshot: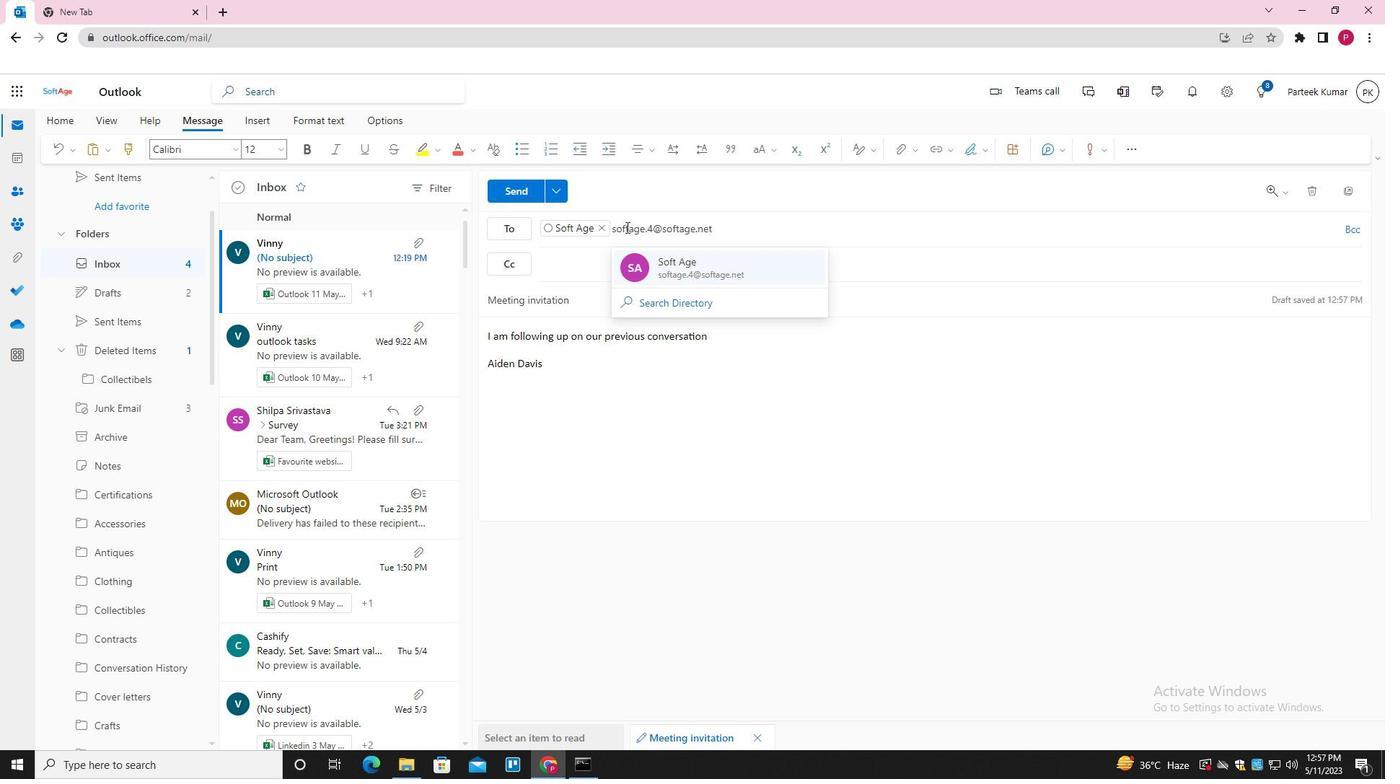 
Action: Mouse moved to (894, 144)
Screenshot: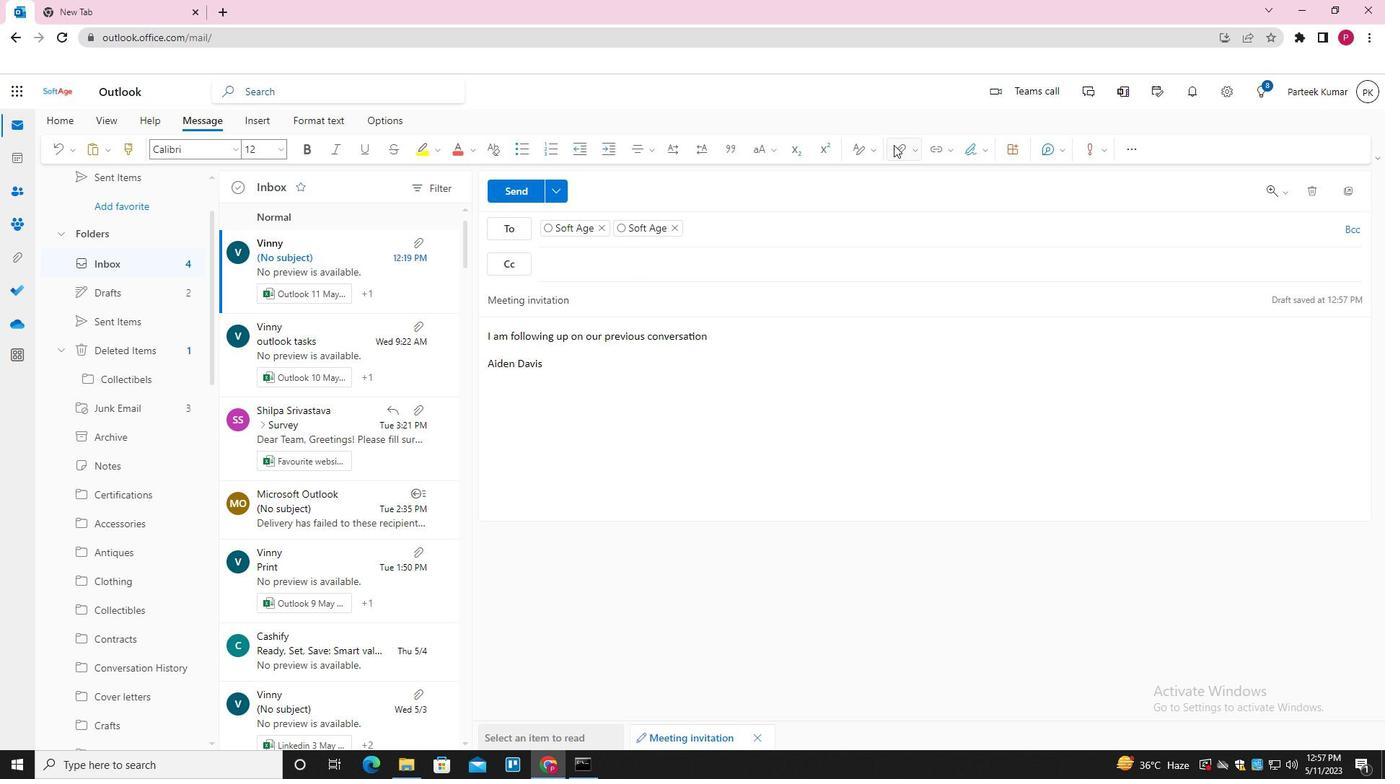 
Action: Mouse pressed left at (894, 144)
Screenshot: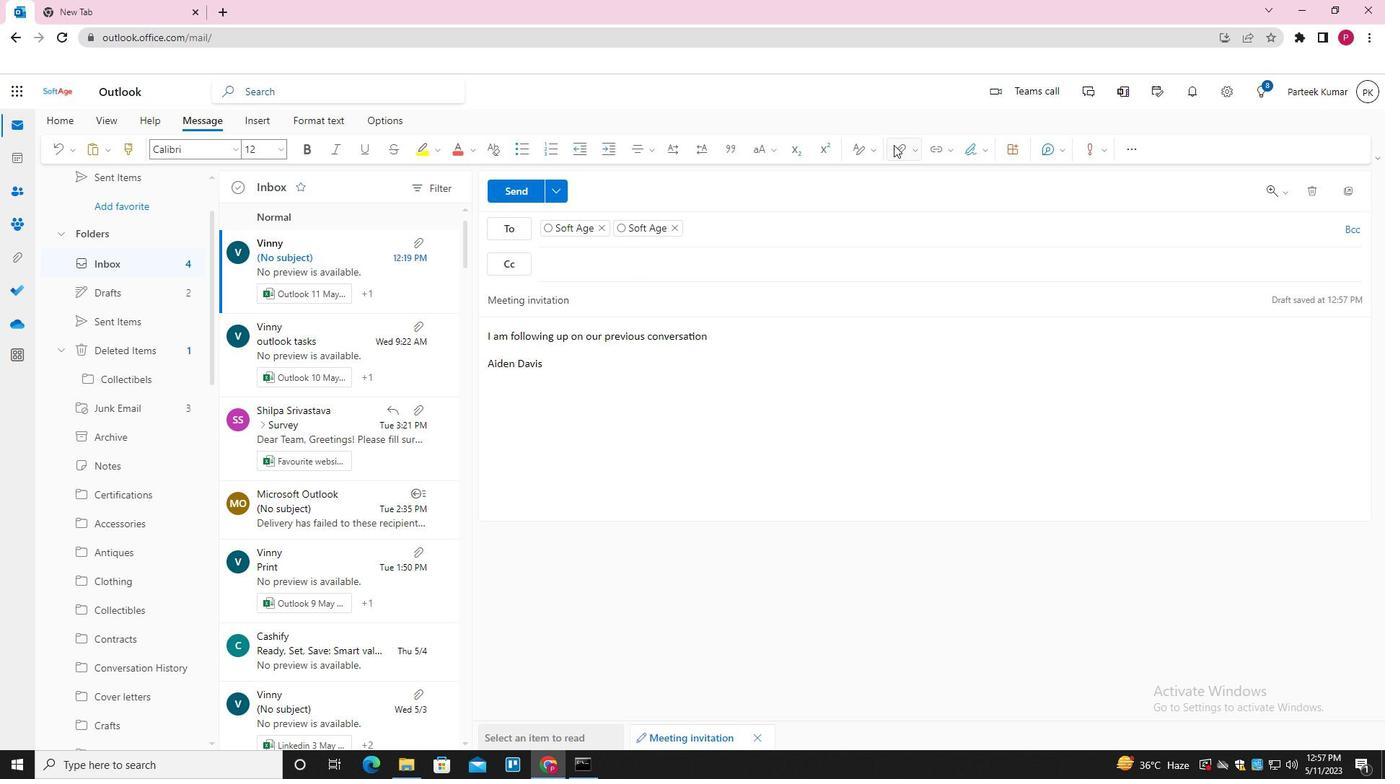 
Action: Mouse moved to (802, 183)
Screenshot: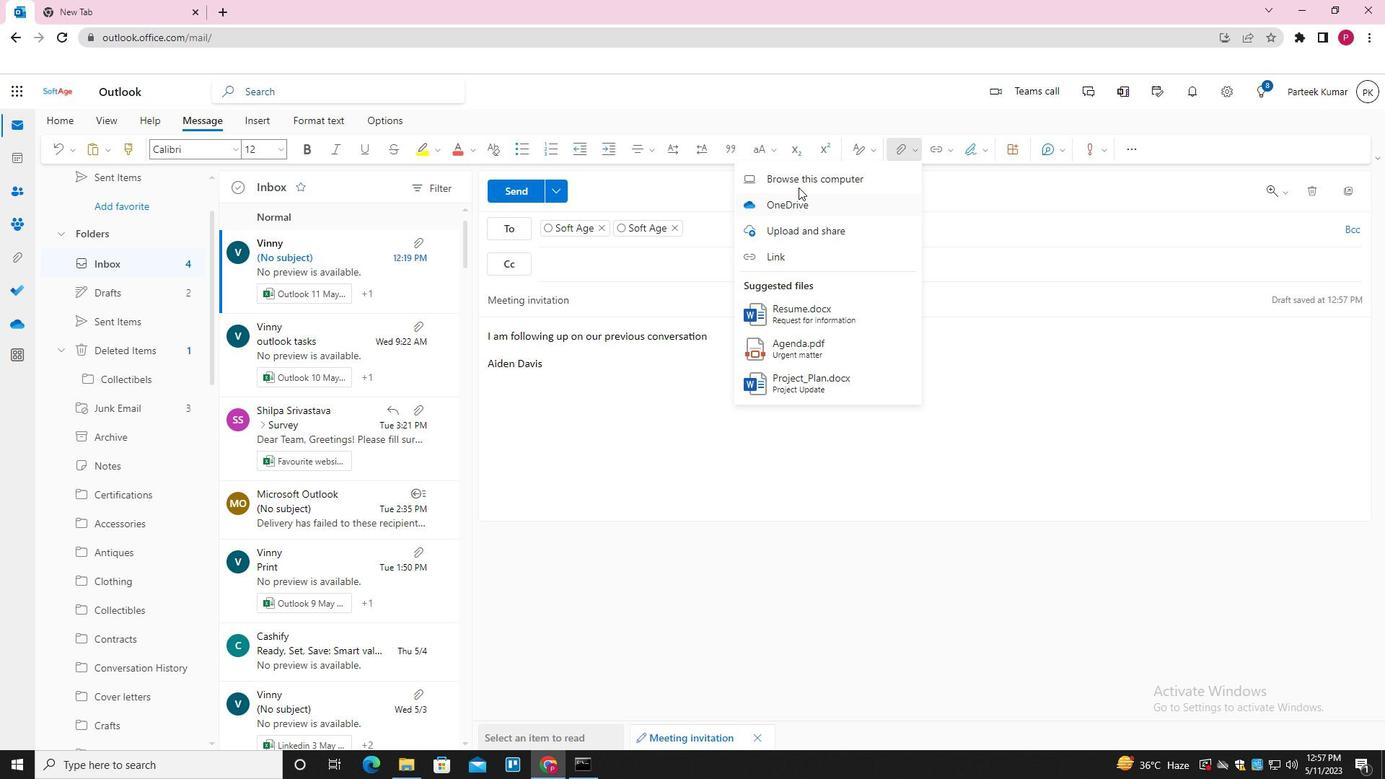 
Action: Mouse pressed left at (802, 183)
Screenshot: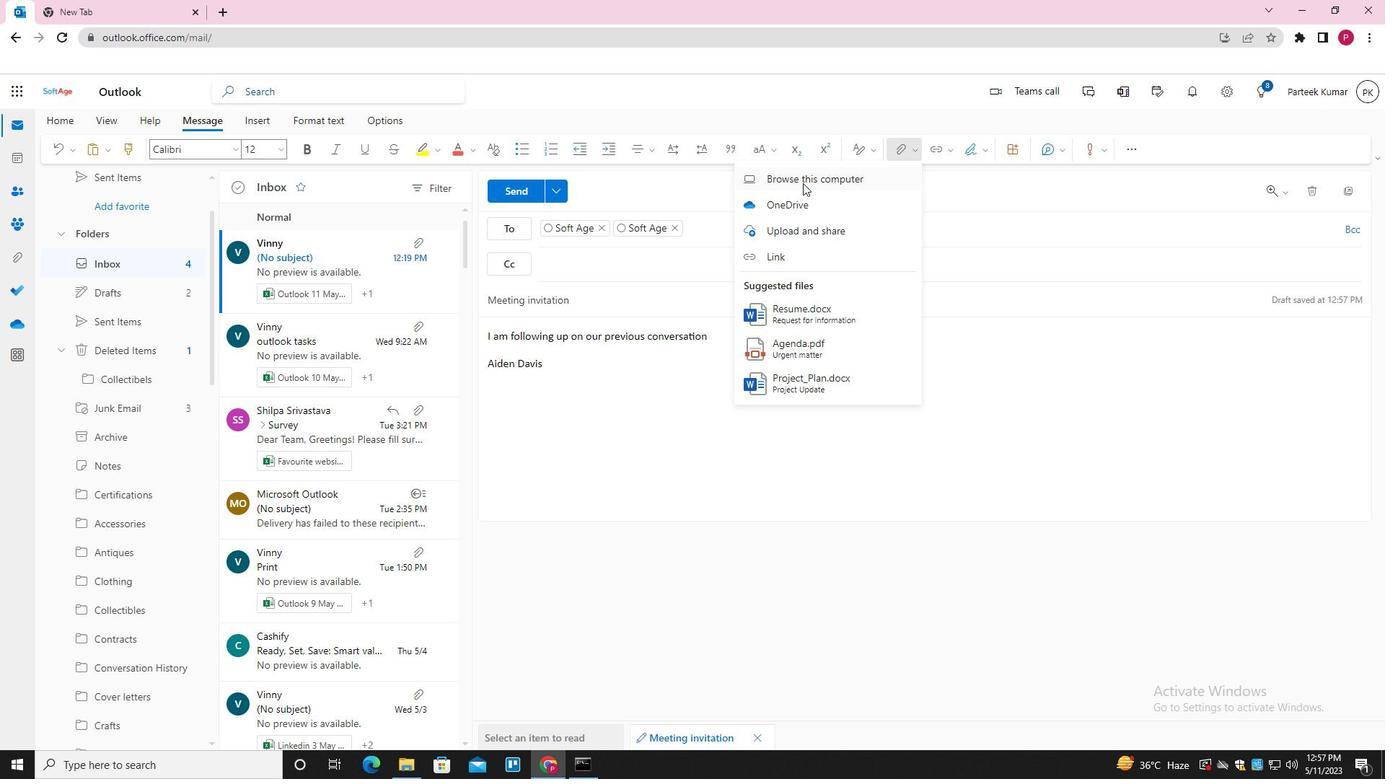
Action: Mouse moved to (255, 105)
Screenshot: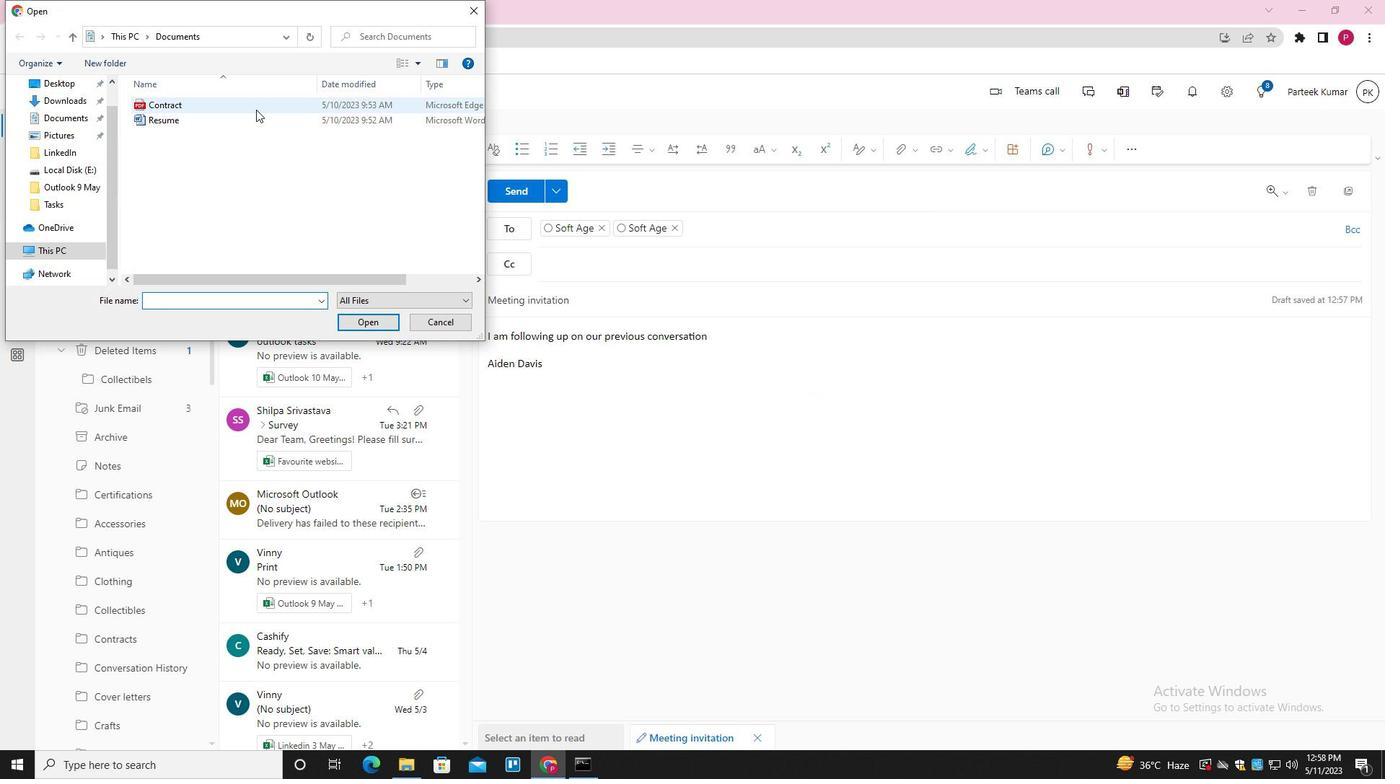 
Action: Mouse pressed left at (255, 105)
Screenshot: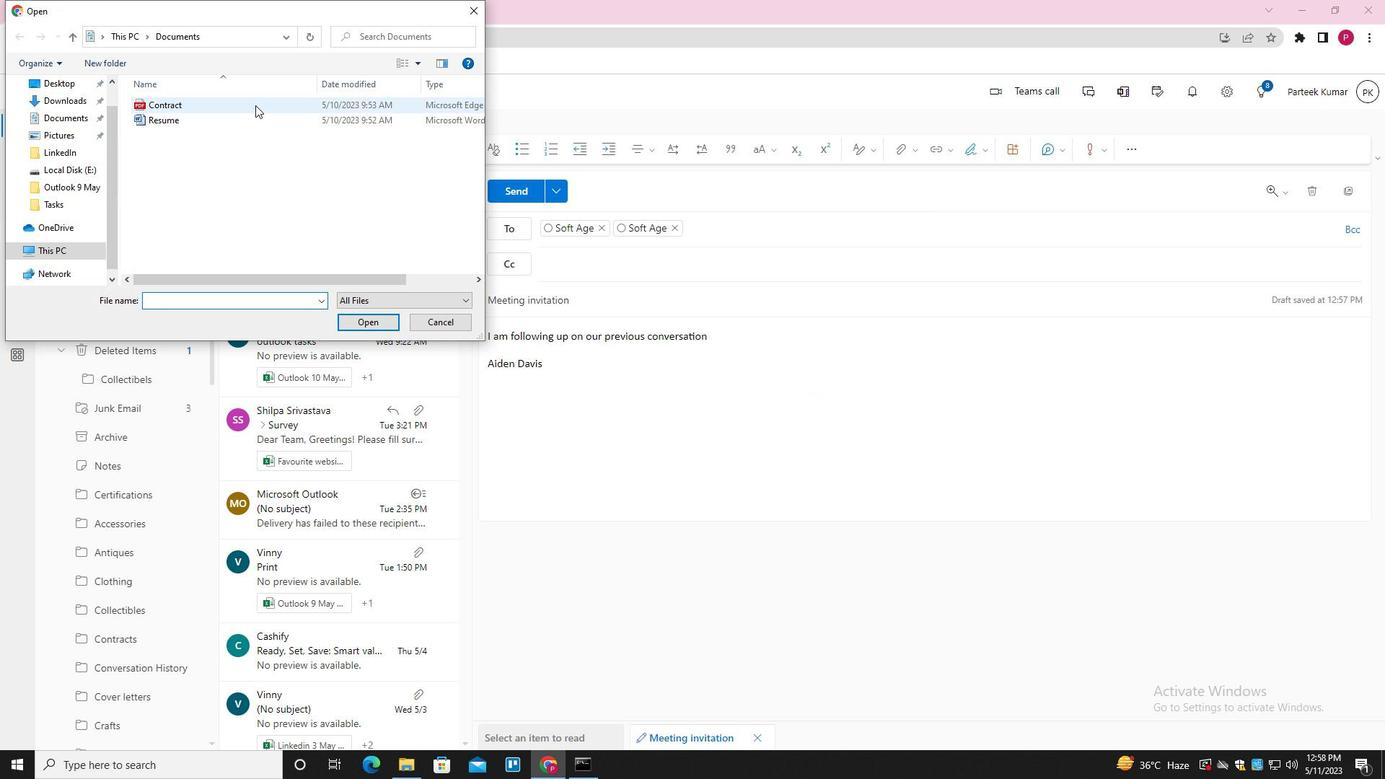 
Action: Mouse moved to (368, 324)
Screenshot: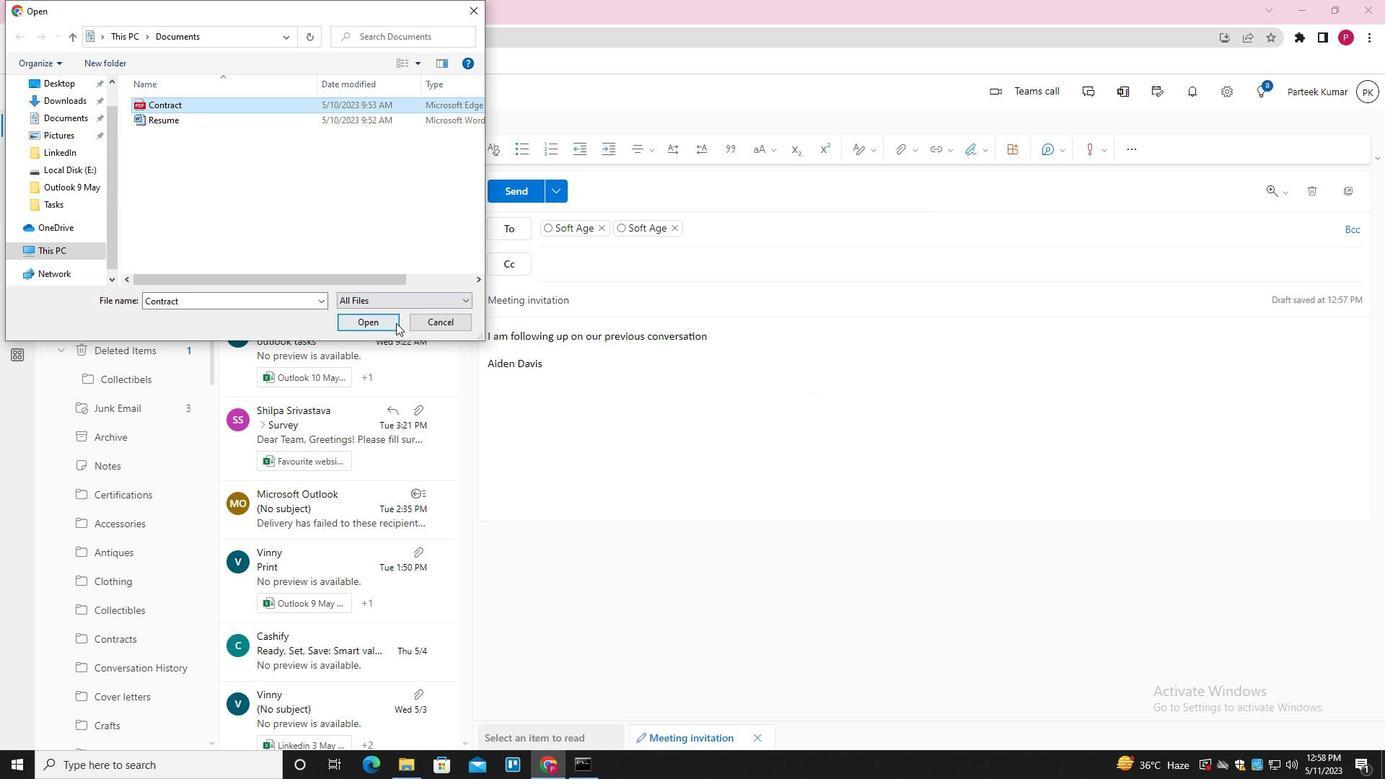 
Action: Mouse pressed left at (368, 324)
Screenshot: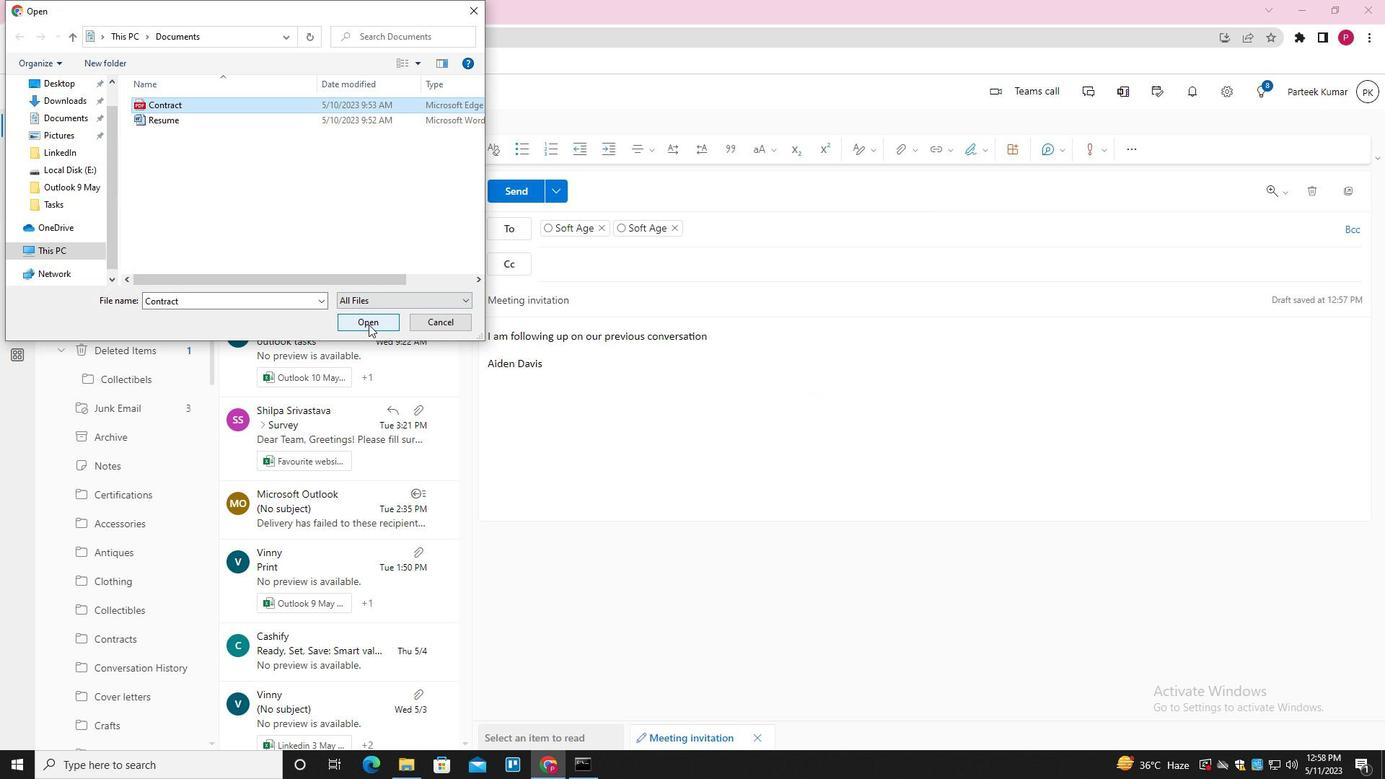 
Action: Mouse moved to (520, 196)
Screenshot: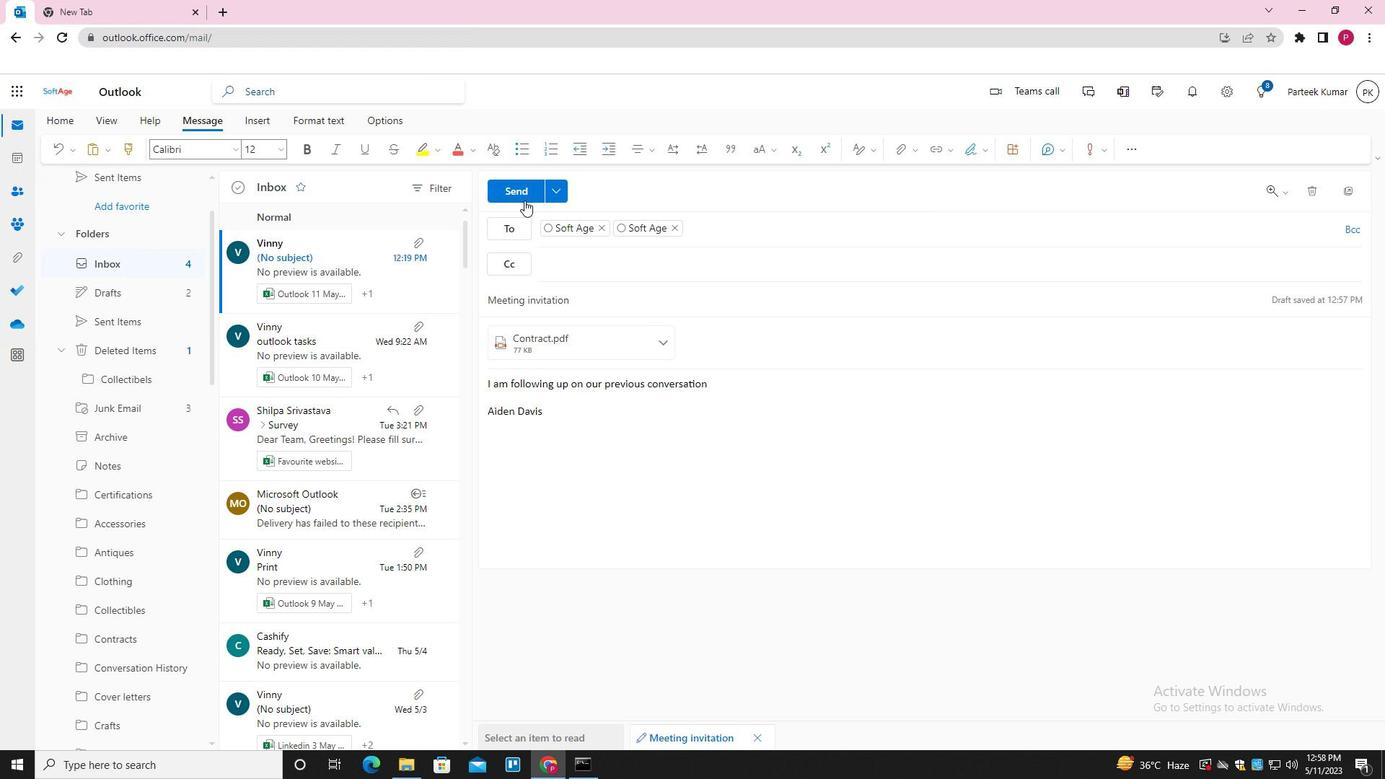 
Action: Mouse pressed left at (520, 196)
Screenshot: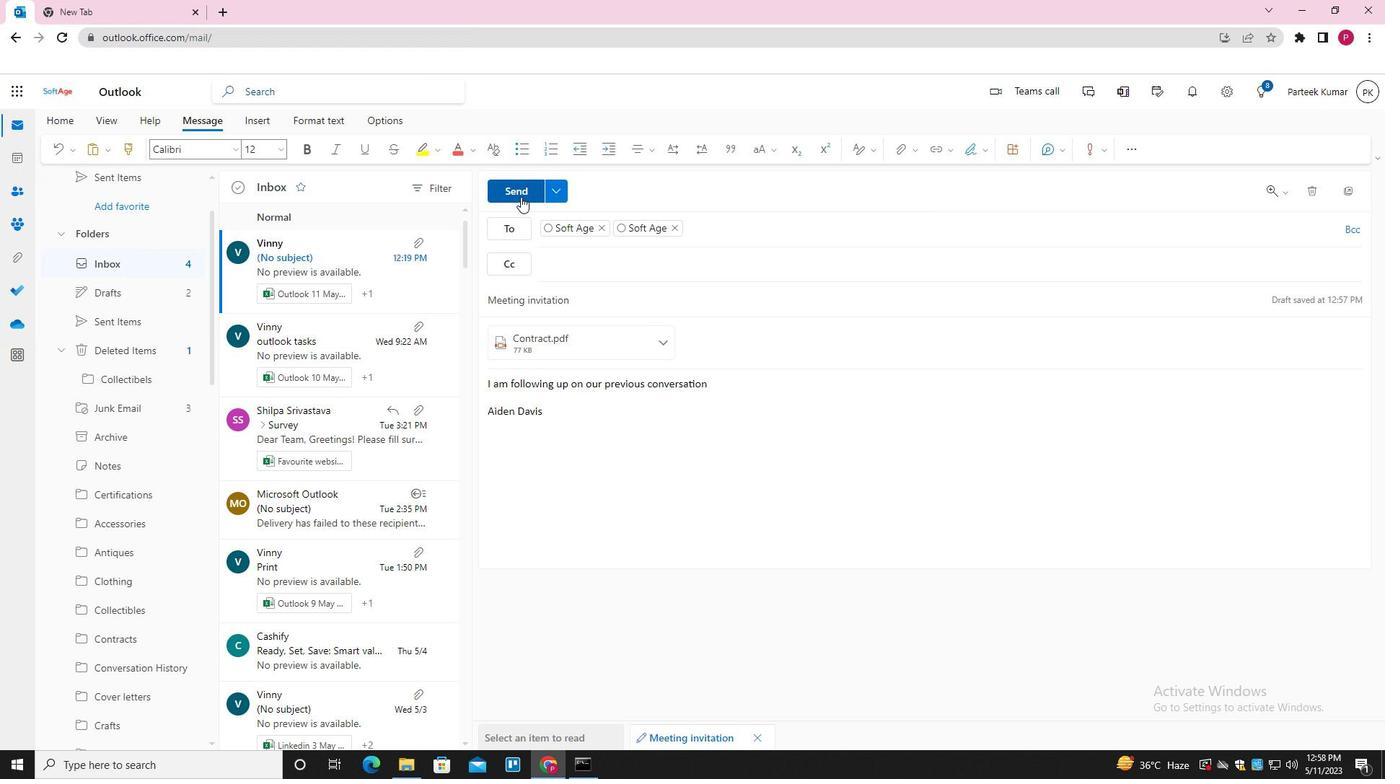 
